 Task: Increase the number in custom field "assignee" by "2".
Action: Mouse moved to (1289, 109)
Screenshot: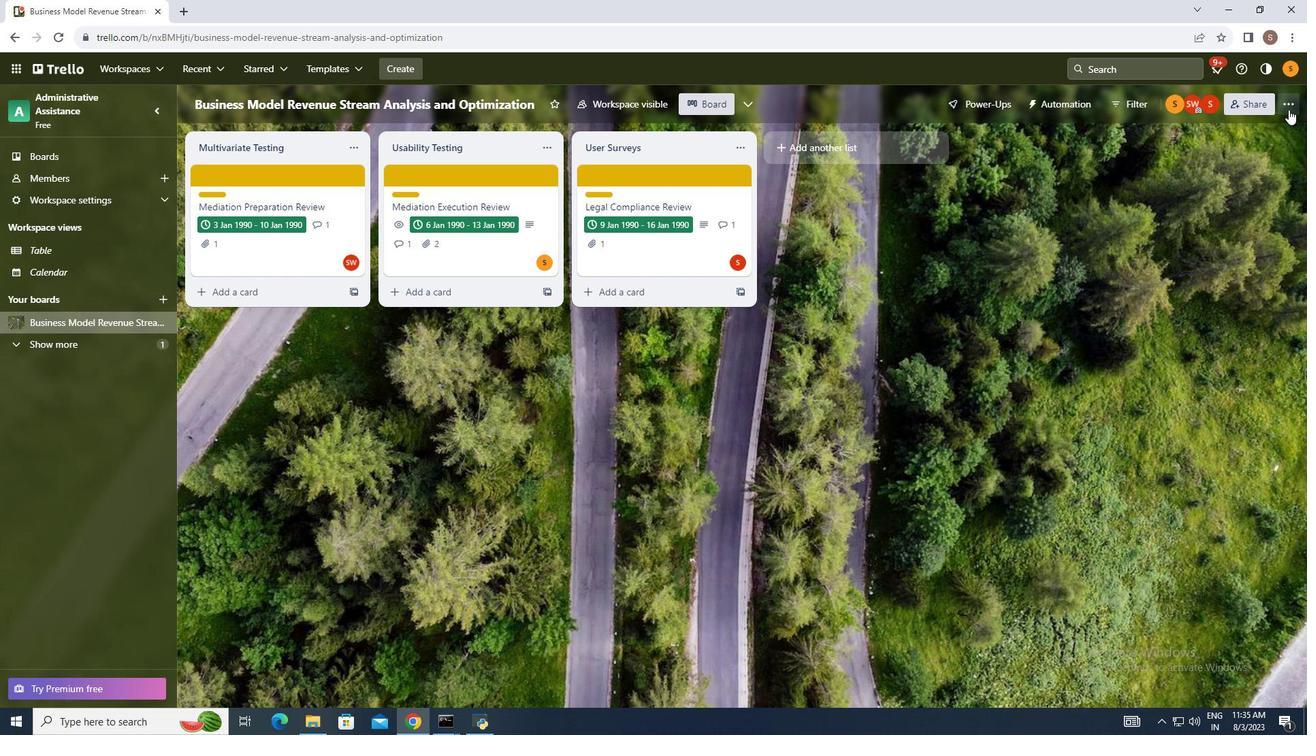 
Action: Mouse pressed left at (1289, 109)
Screenshot: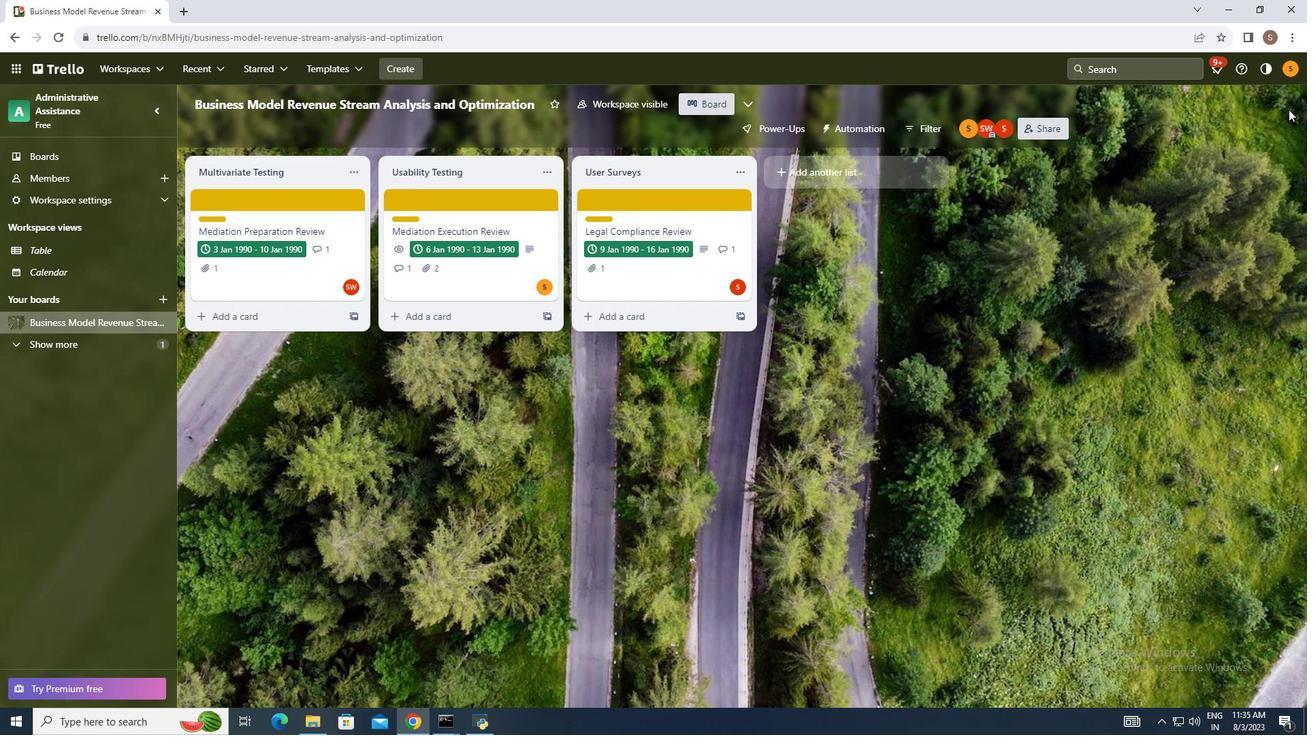 
Action: Mouse moved to (1198, 278)
Screenshot: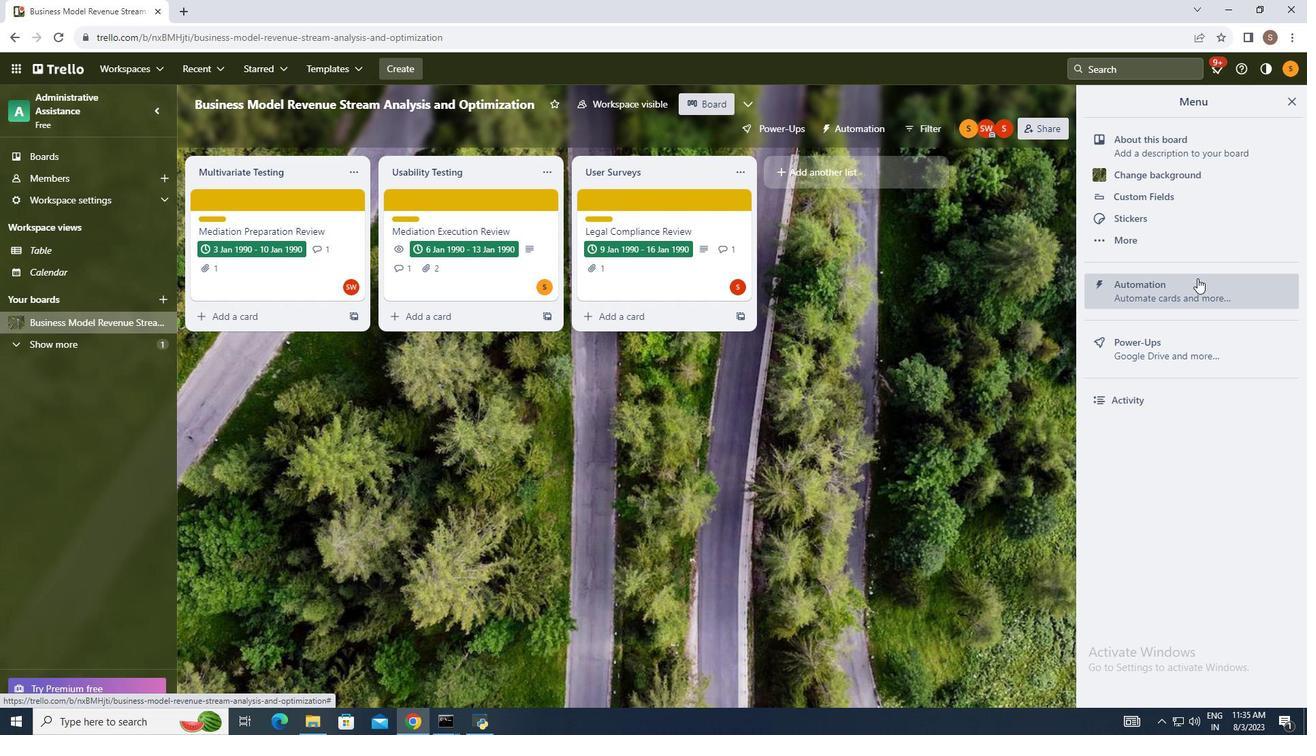 
Action: Mouse pressed left at (1198, 278)
Screenshot: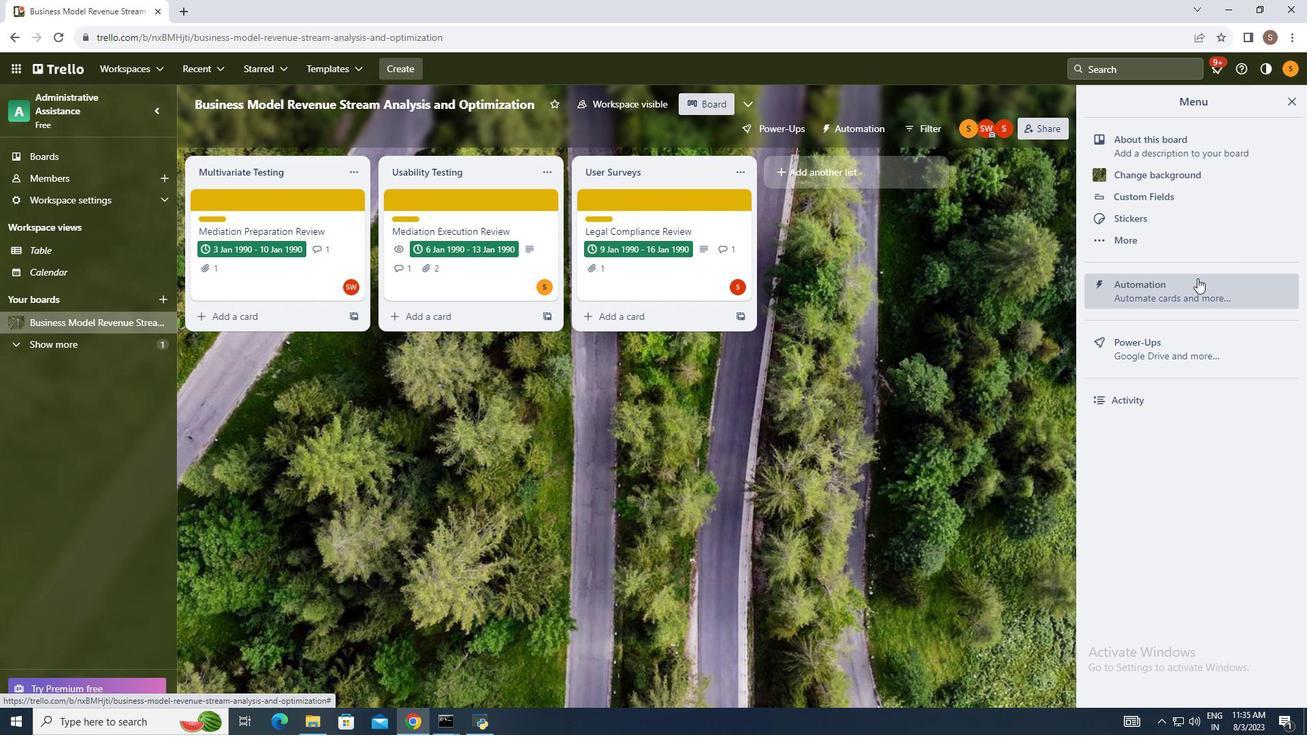 
Action: Mouse moved to (246, 363)
Screenshot: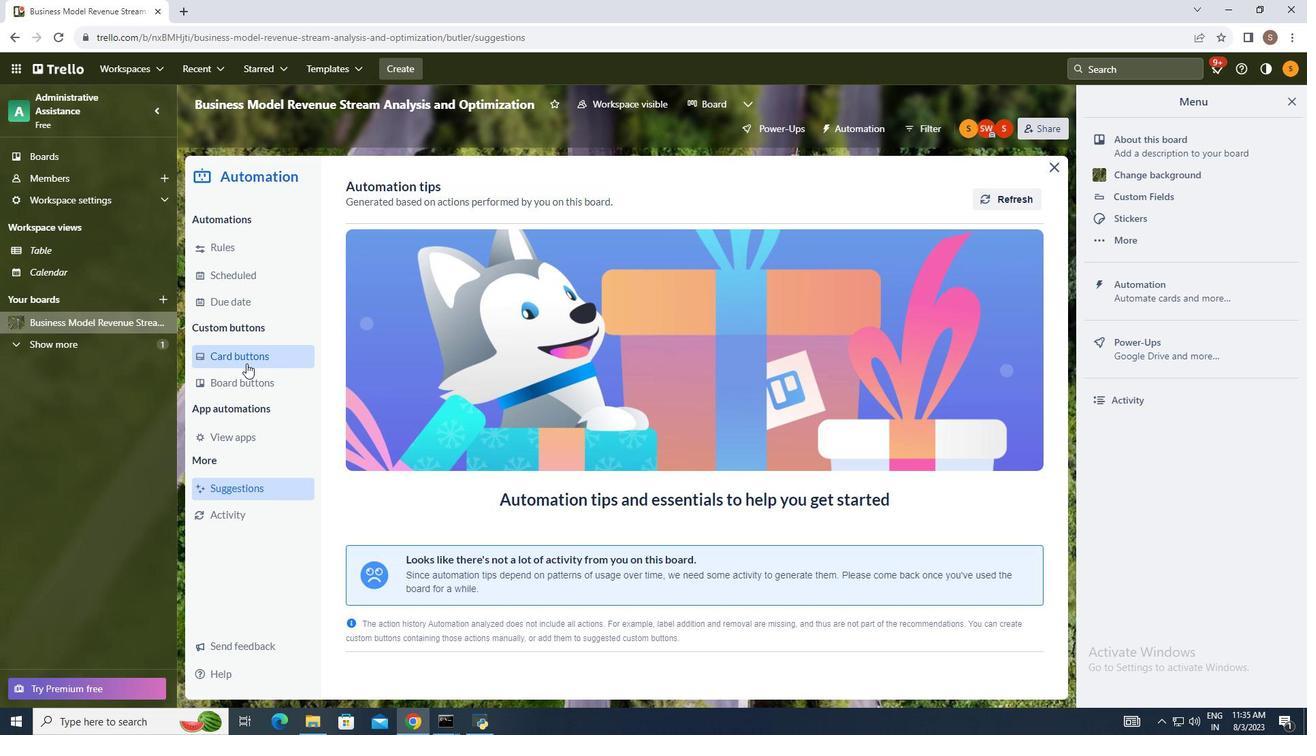 
Action: Mouse pressed left at (246, 363)
Screenshot: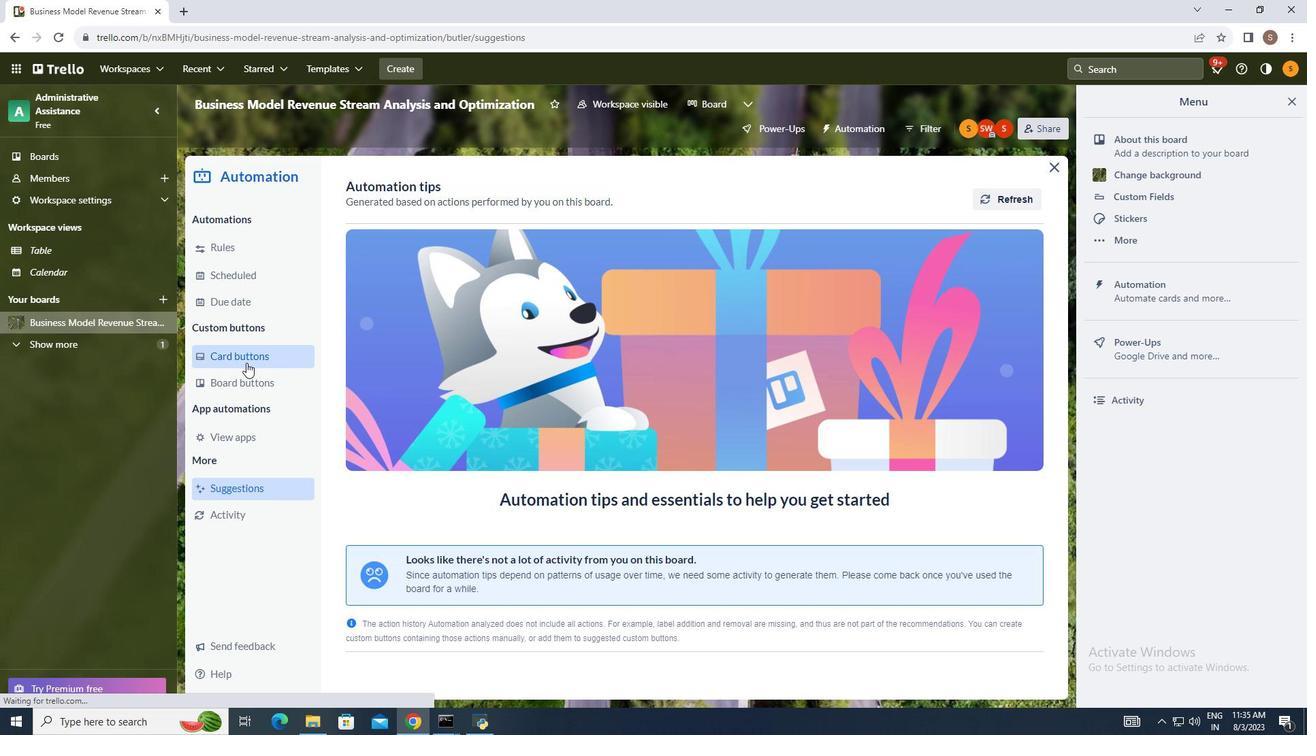 
Action: Mouse moved to (1013, 194)
Screenshot: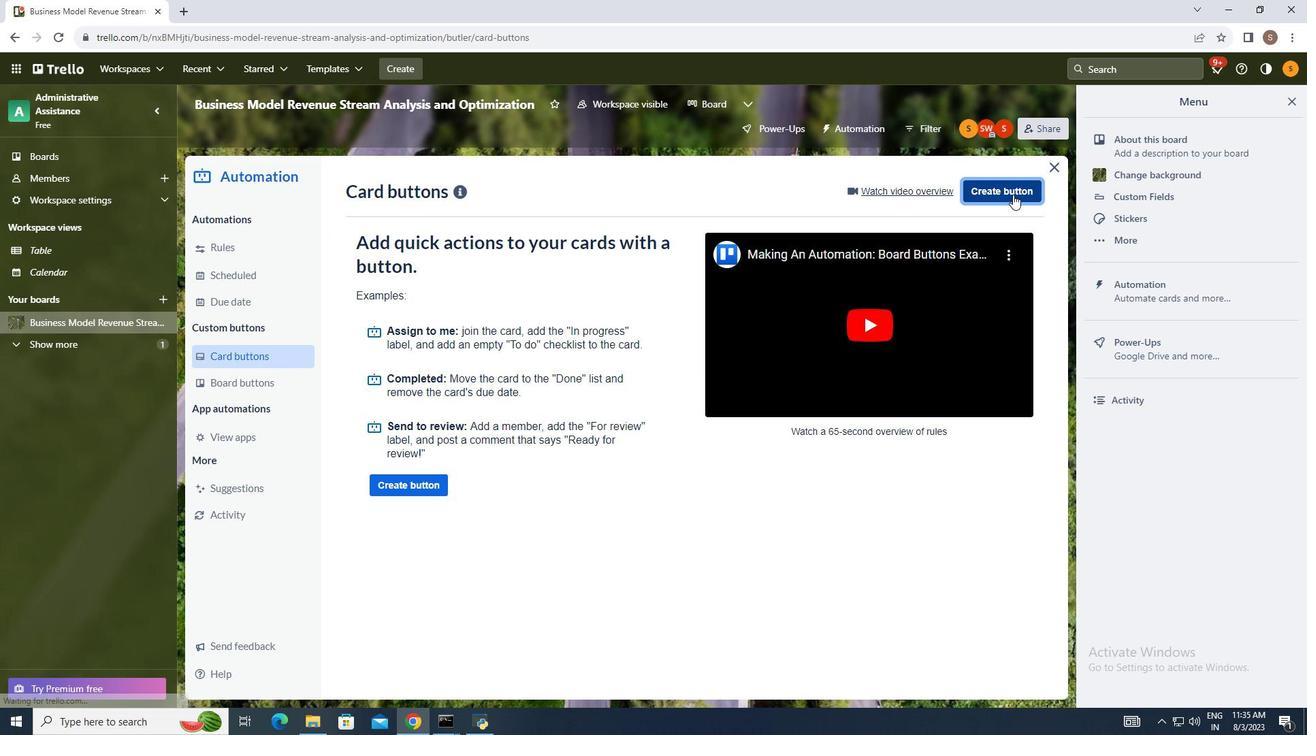 
Action: Mouse pressed left at (1013, 194)
Screenshot: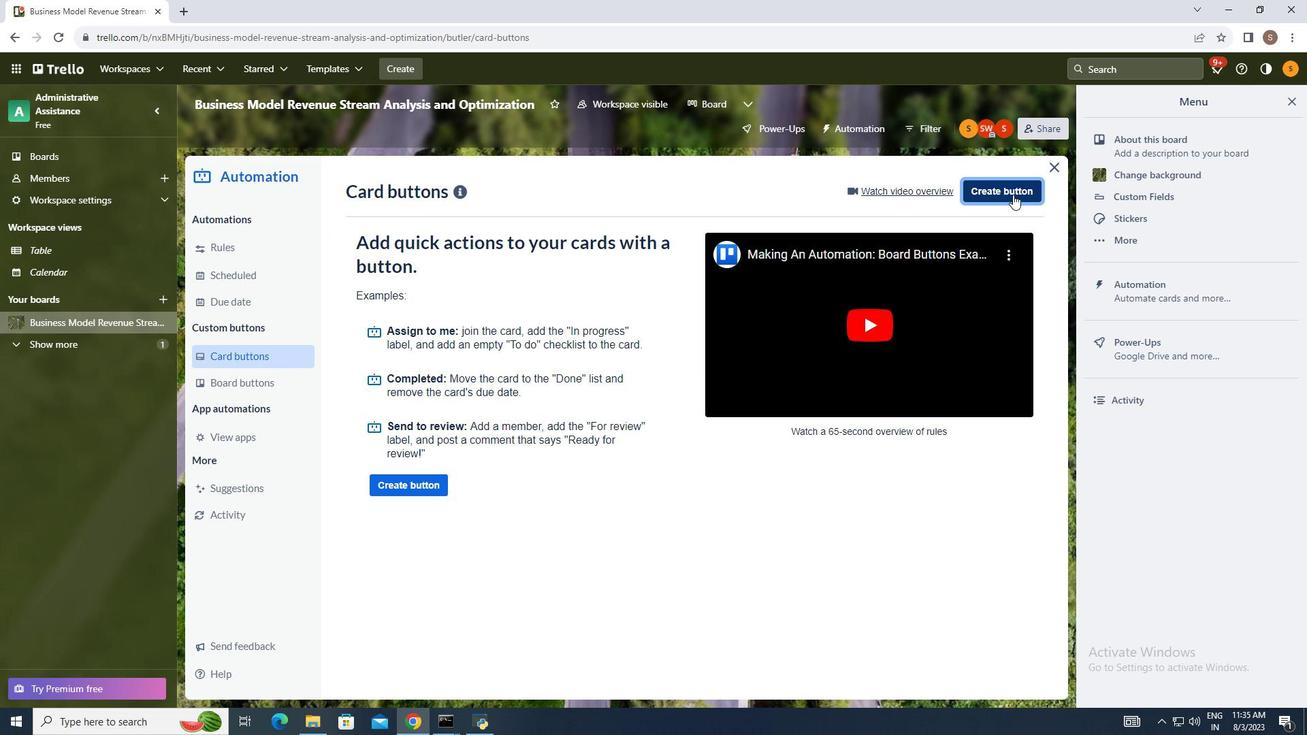
Action: Mouse moved to (717, 378)
Screenshot: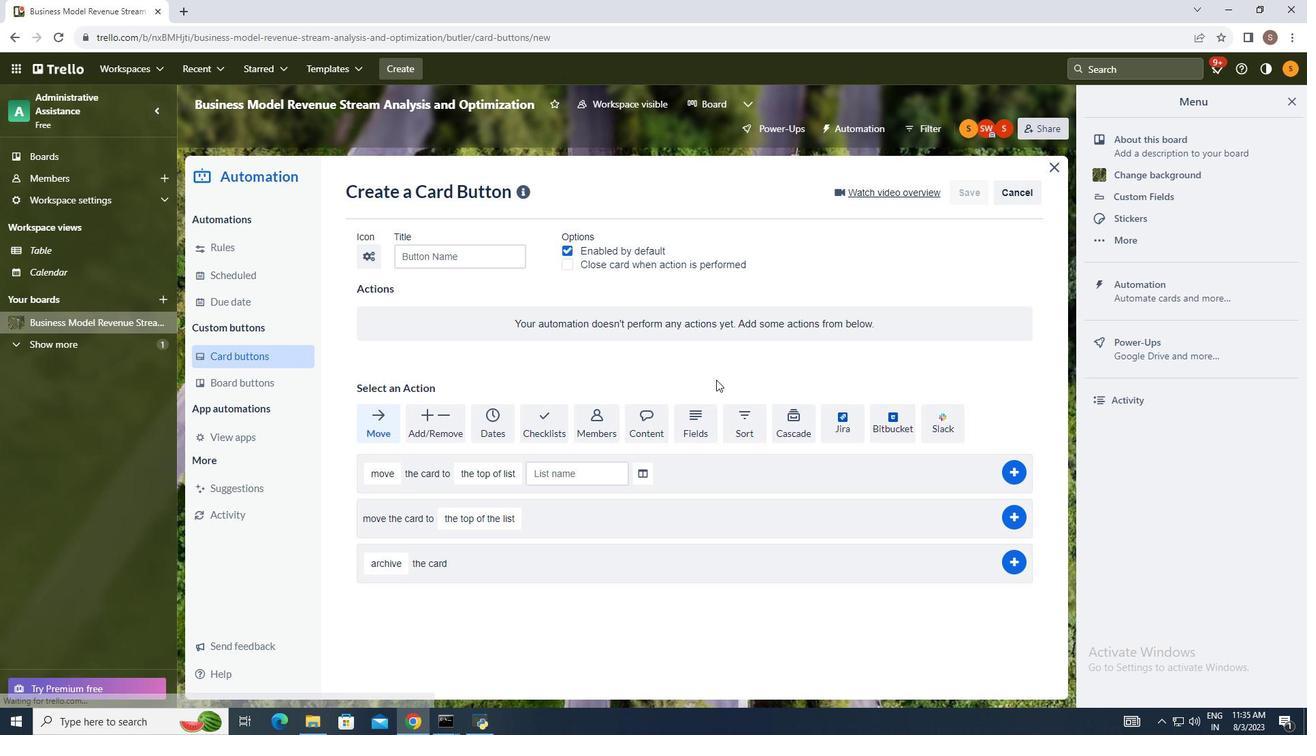 
Action: Mouse pressed left at (717, 378)
Screenshot: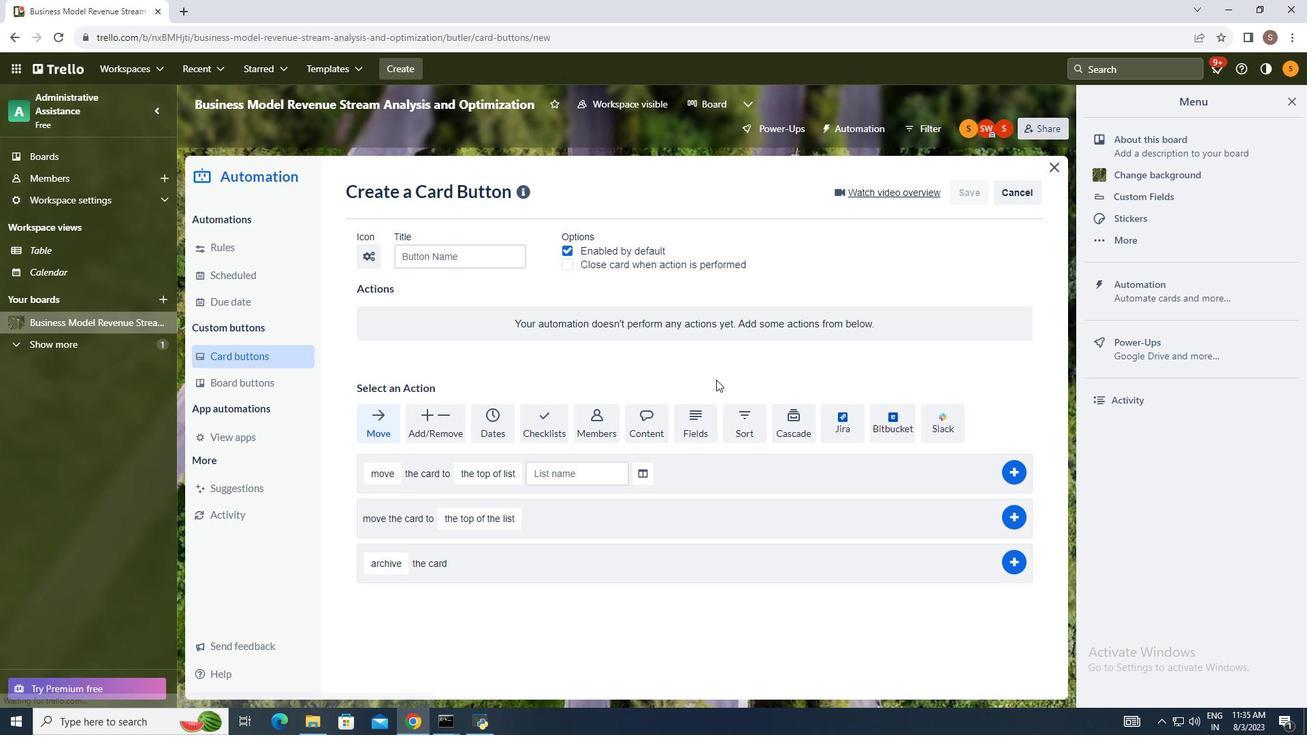 
Action: Mouse moved to (685, 416)
Screenshot: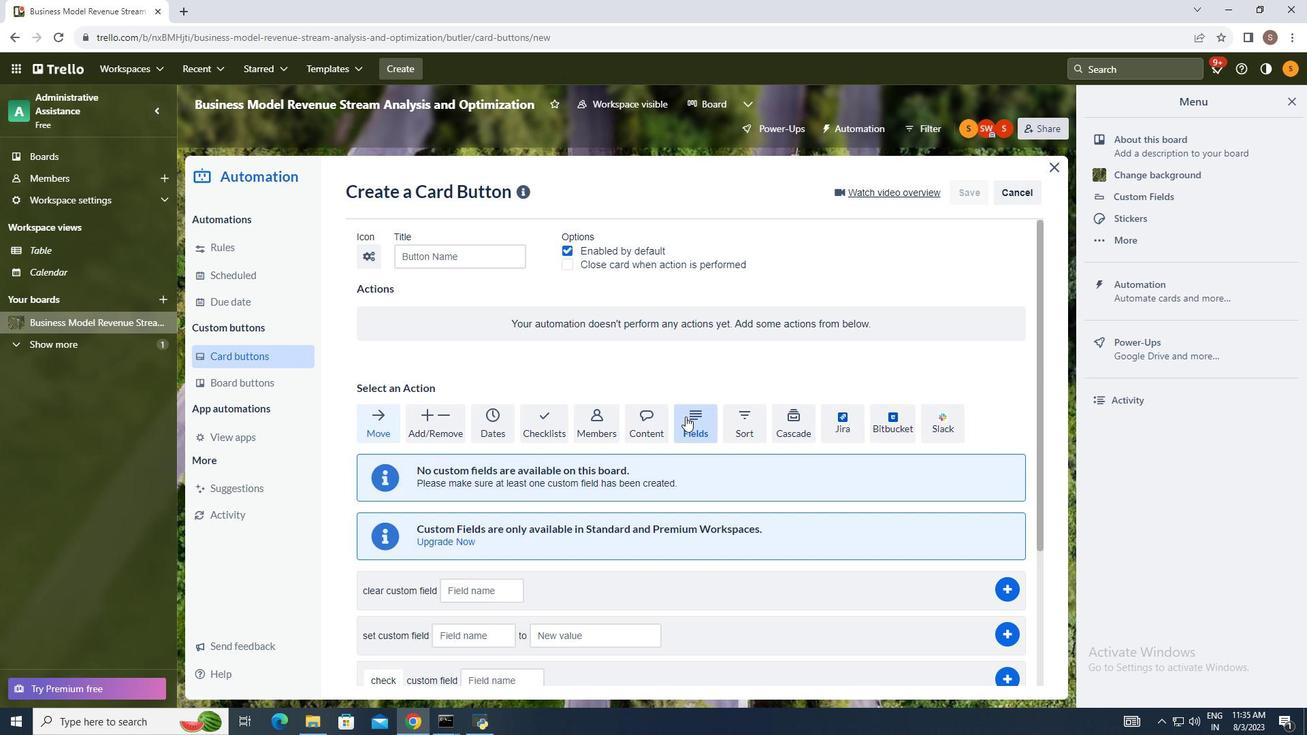 
Action: Mouse pressed left at (685, 416)
Screenshot: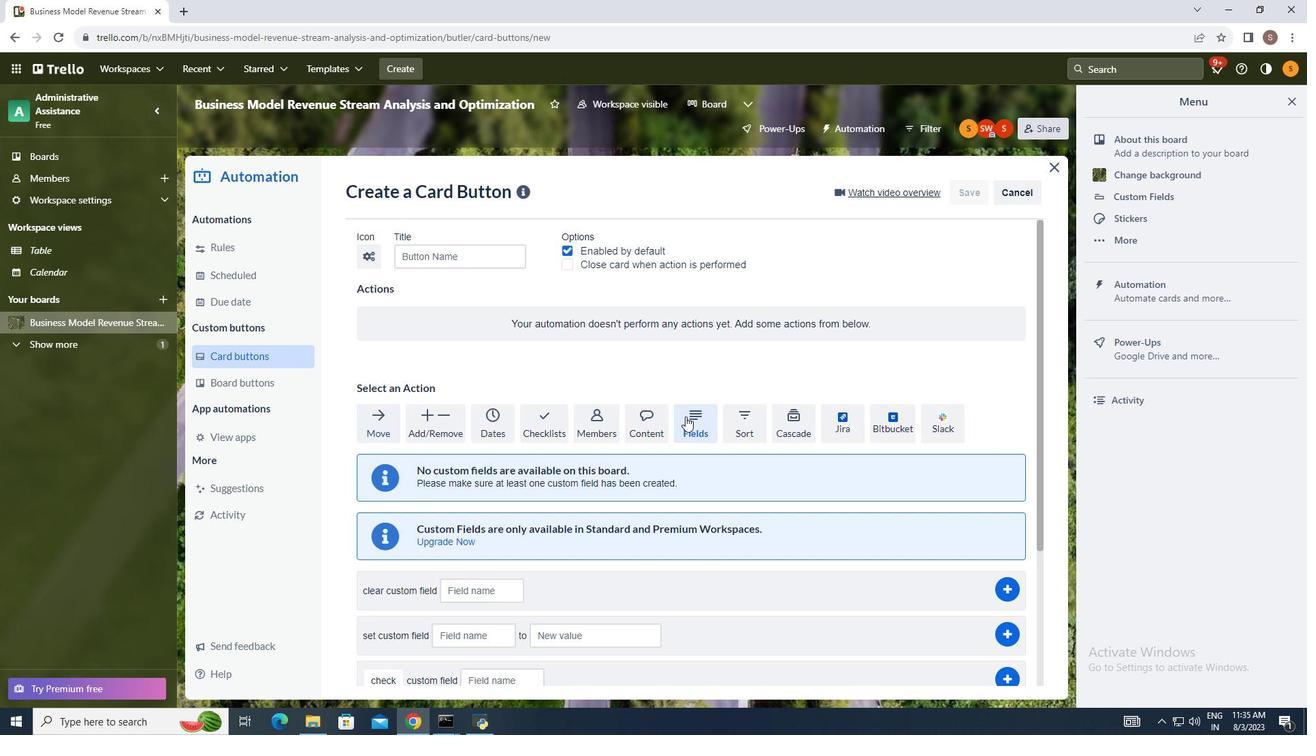 
Action: Mouse moved to (689, 427)
Screenshot: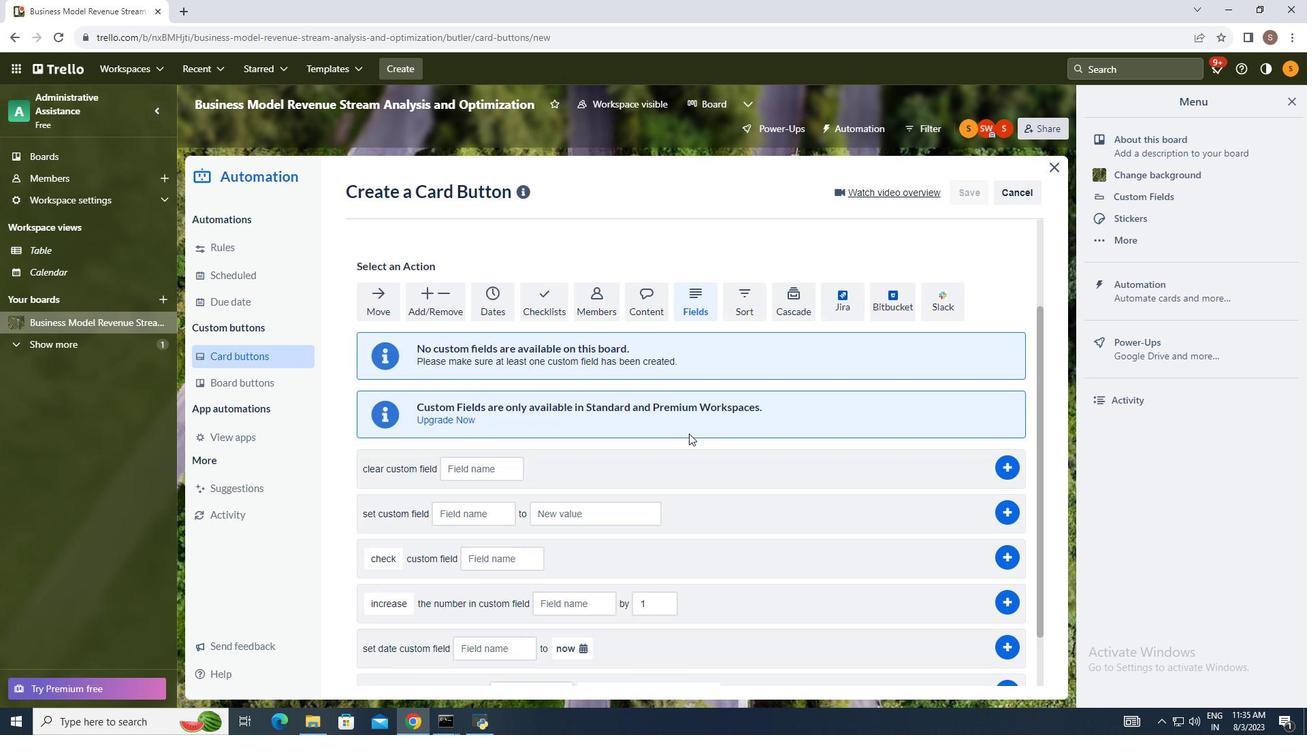 
Action: Mouse scrolled (689, 426) with delta (0, 0)
Screenshot: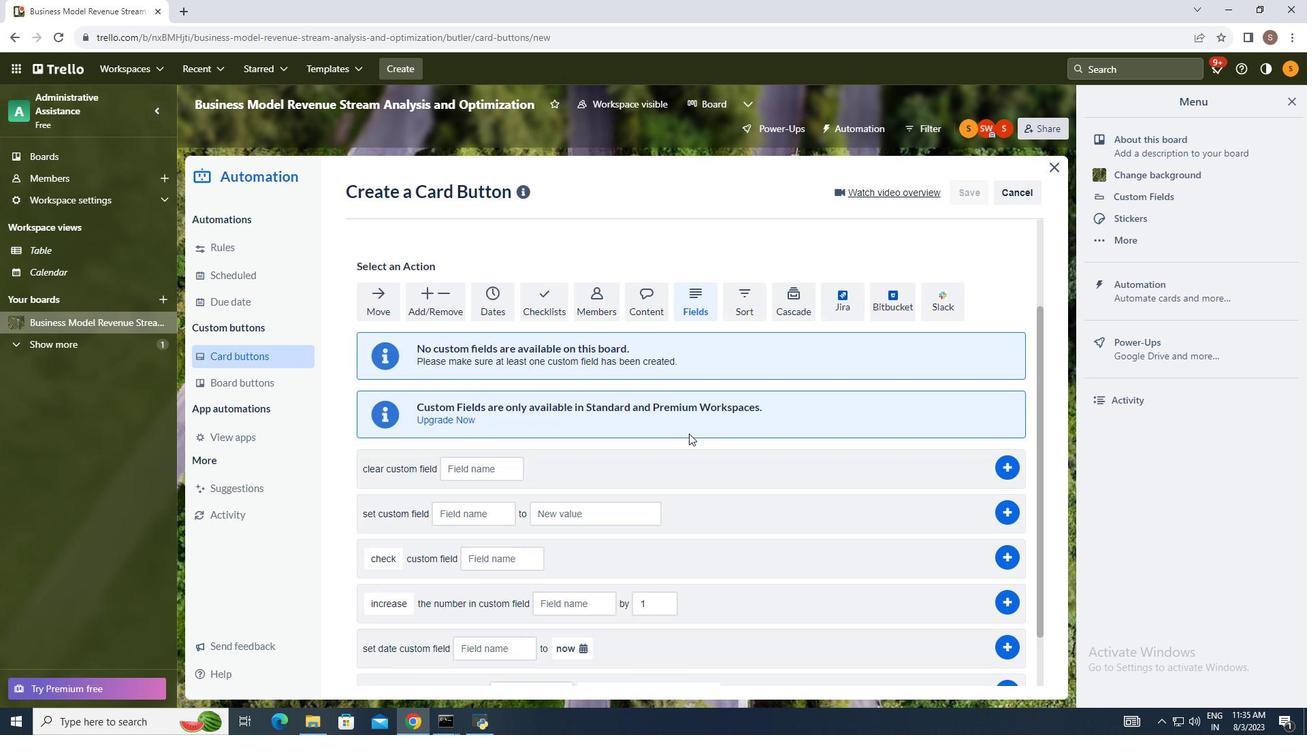 
Action: Mouse moved to (689, 430)
Screenshot: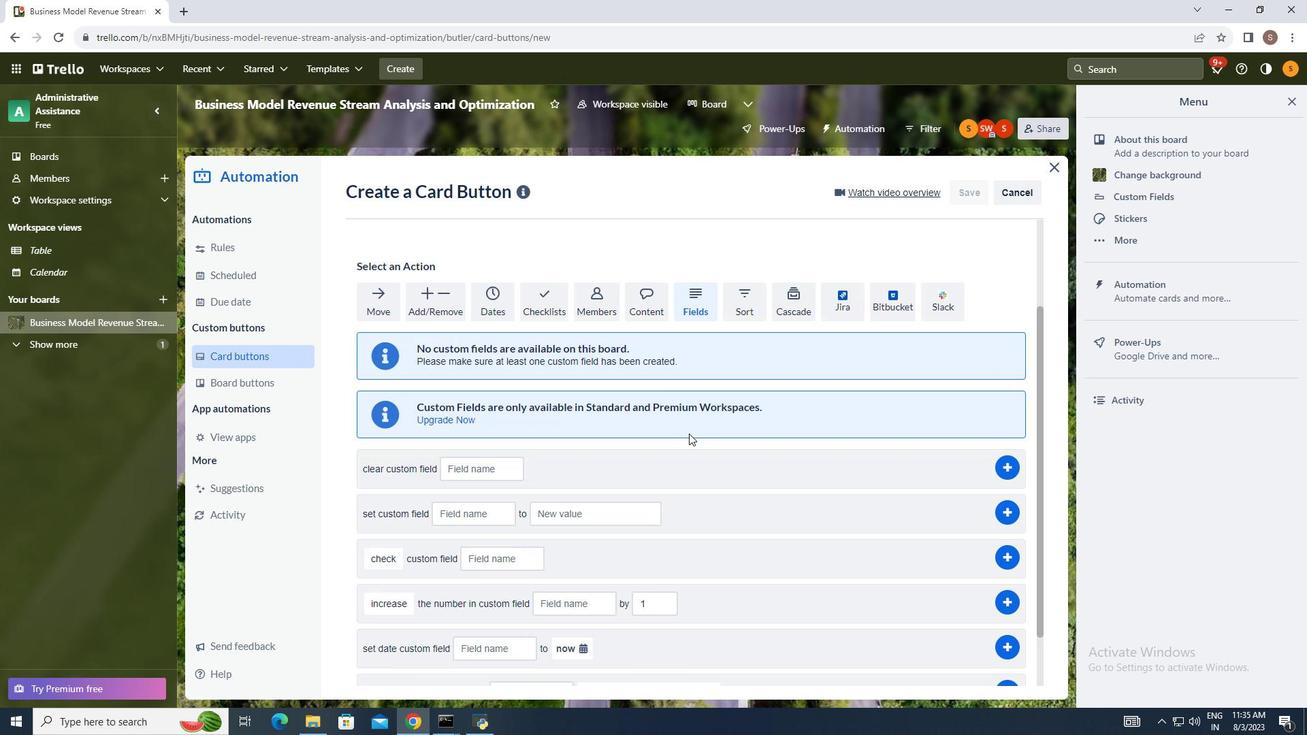 
Action: Mouse scrolled (689, 429) with delta (0, 0)
Screenshot: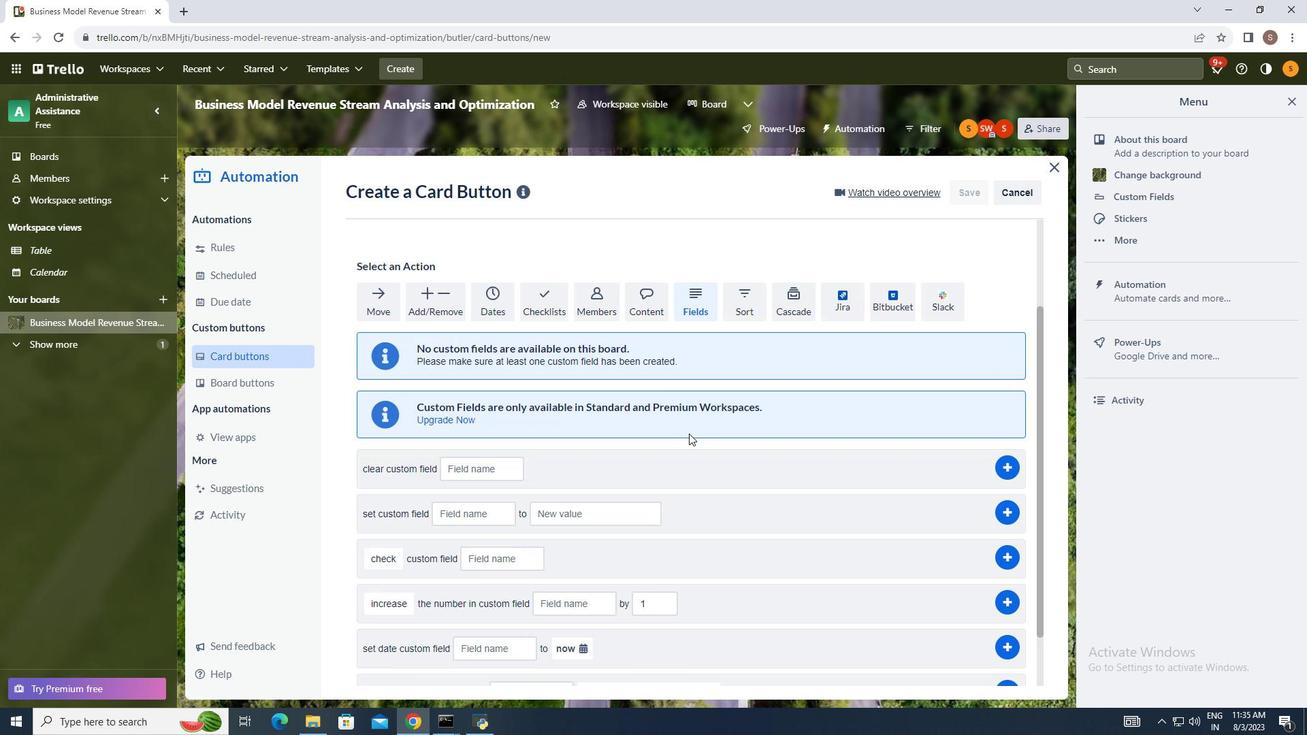 
Action: Mouse moved to (689, 433)
Screenshot: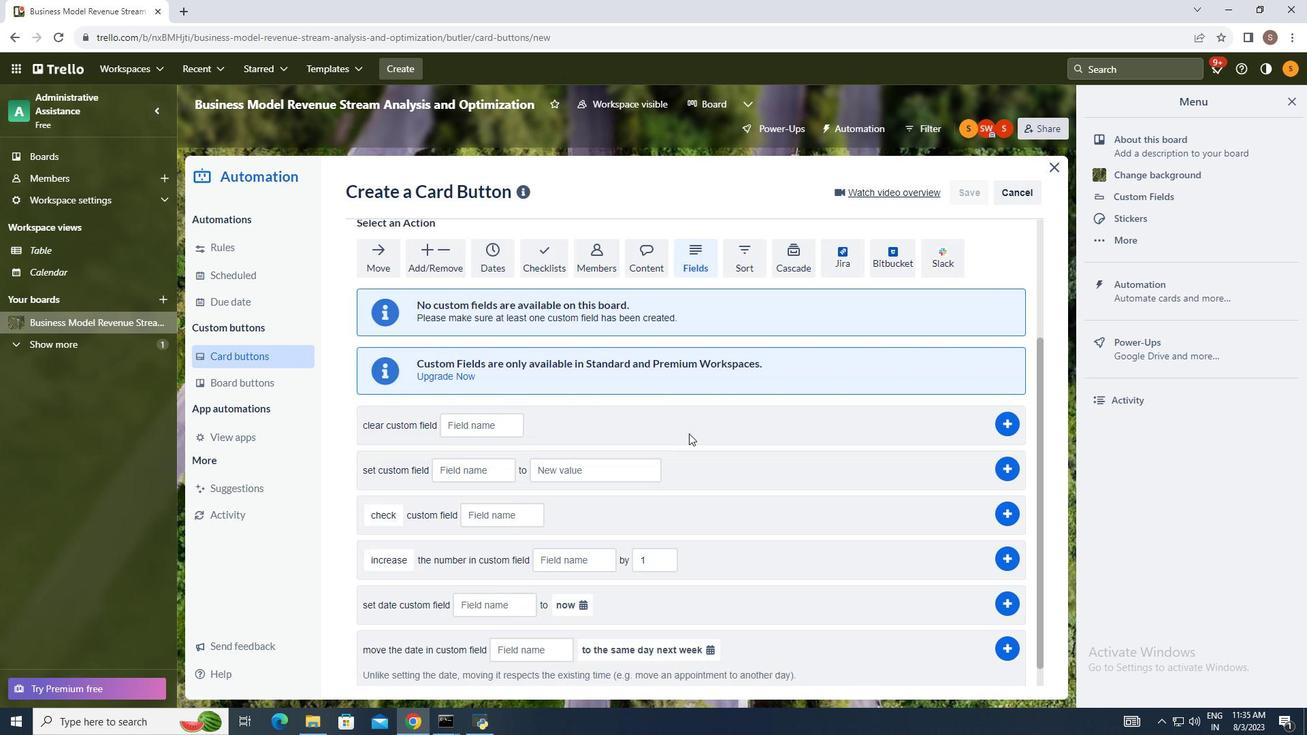 
Action: Mouse scrolled (689, 432) with delta (0, 0)
Screenshot: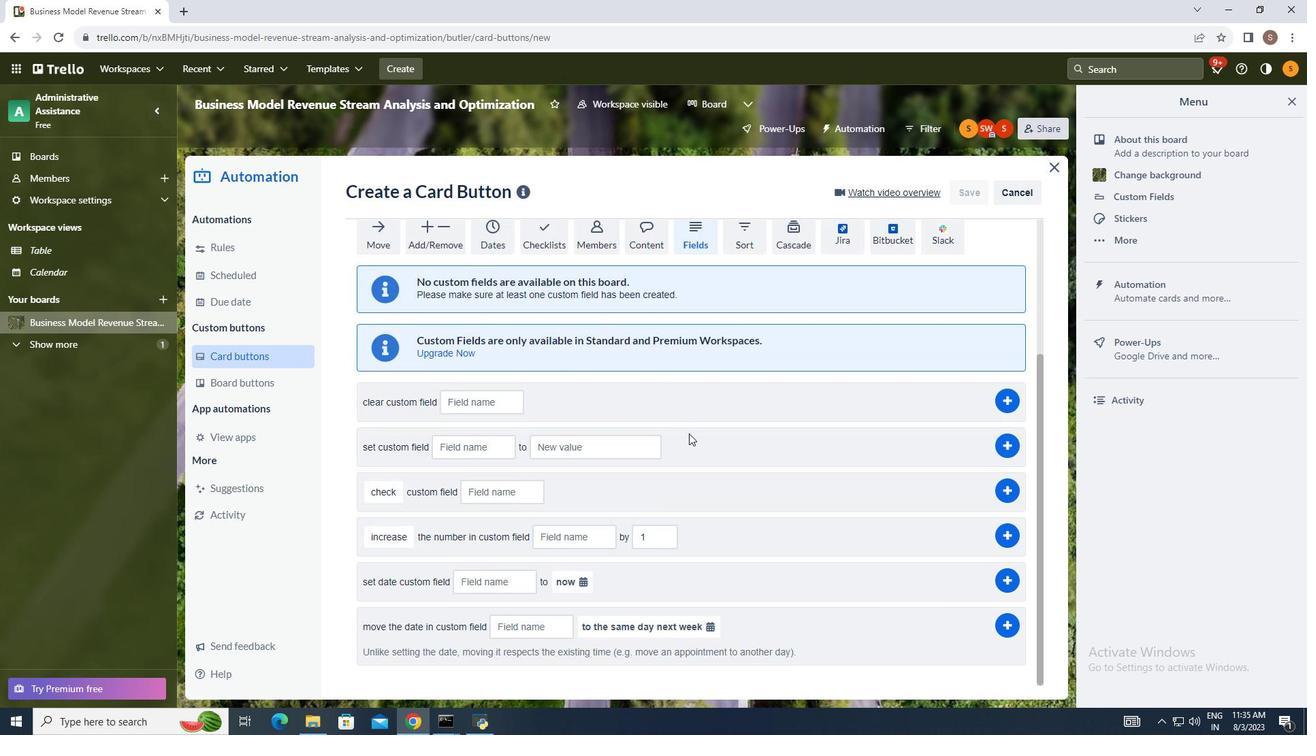 
Action: Mouse moved to (689, 433)
Screenshot: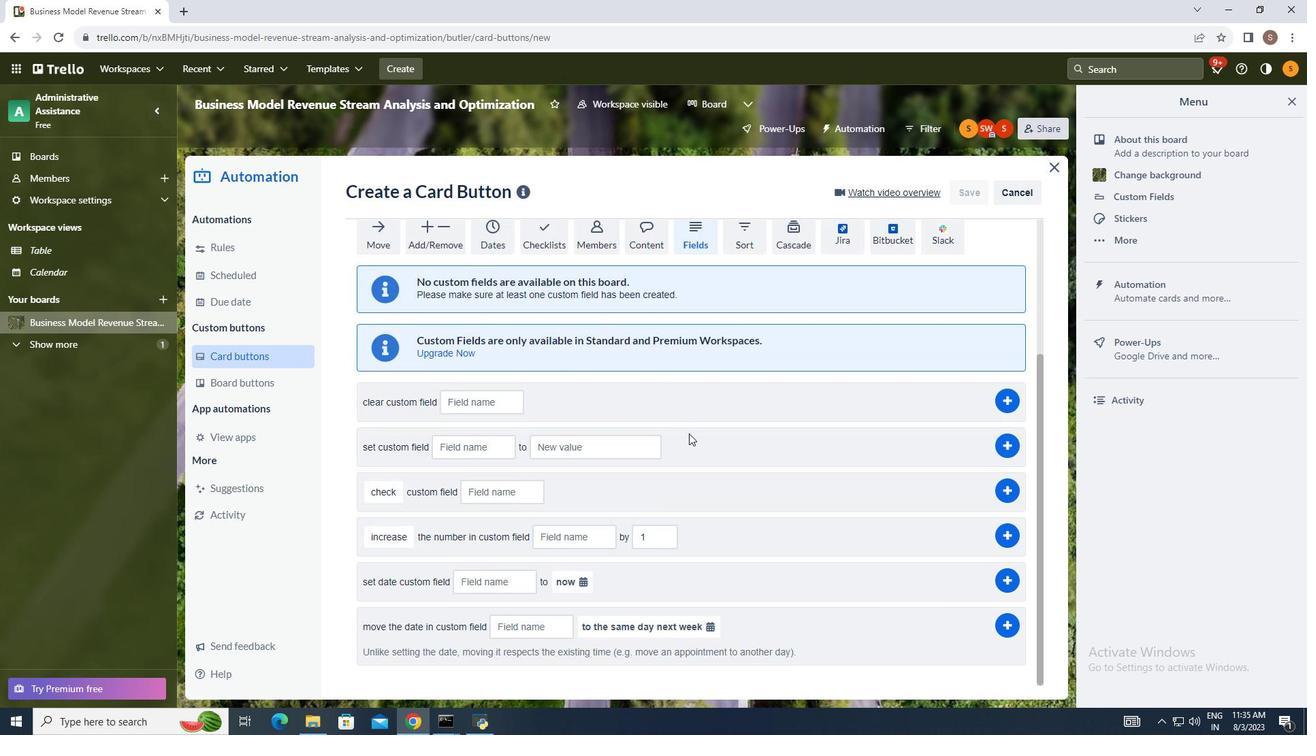 
Action: Mouse scrolled (689, 433) with delta (0, 0)
Screenshot: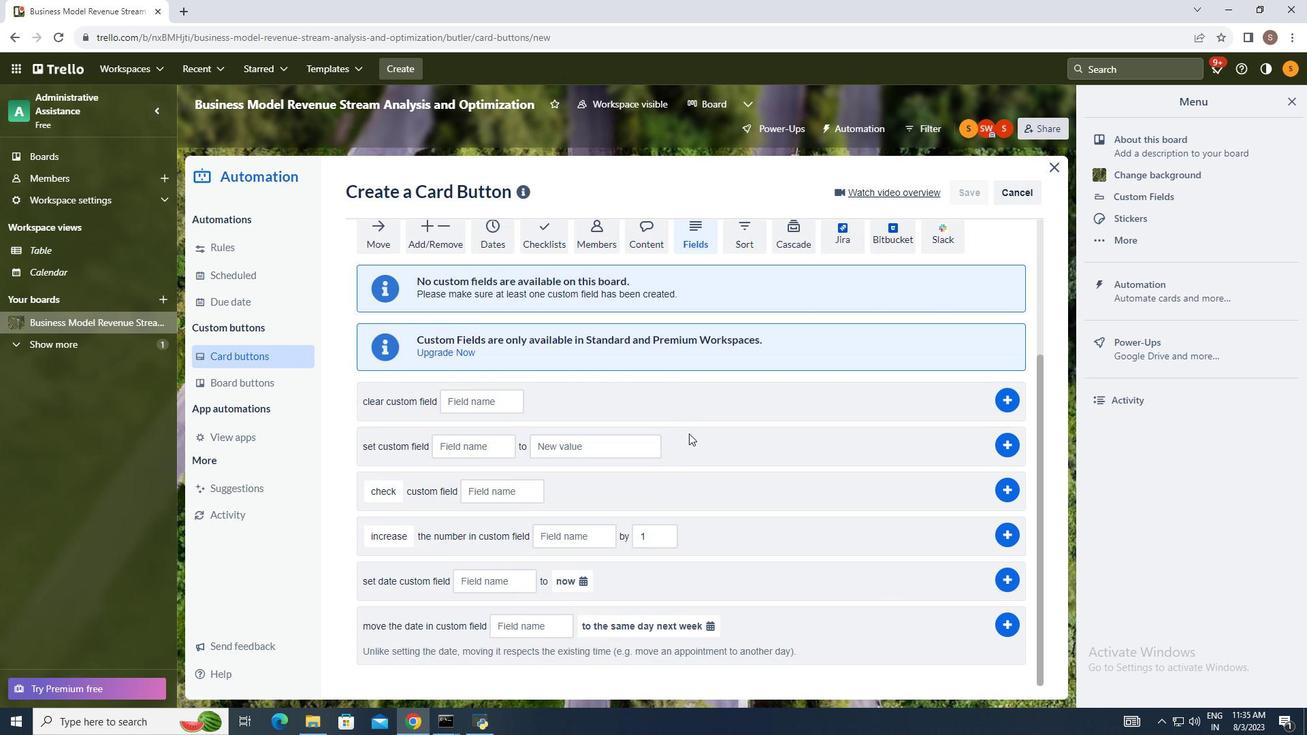 
Action: Mouse scrolled (689, 433) with delta (0, 0)
Screenshot: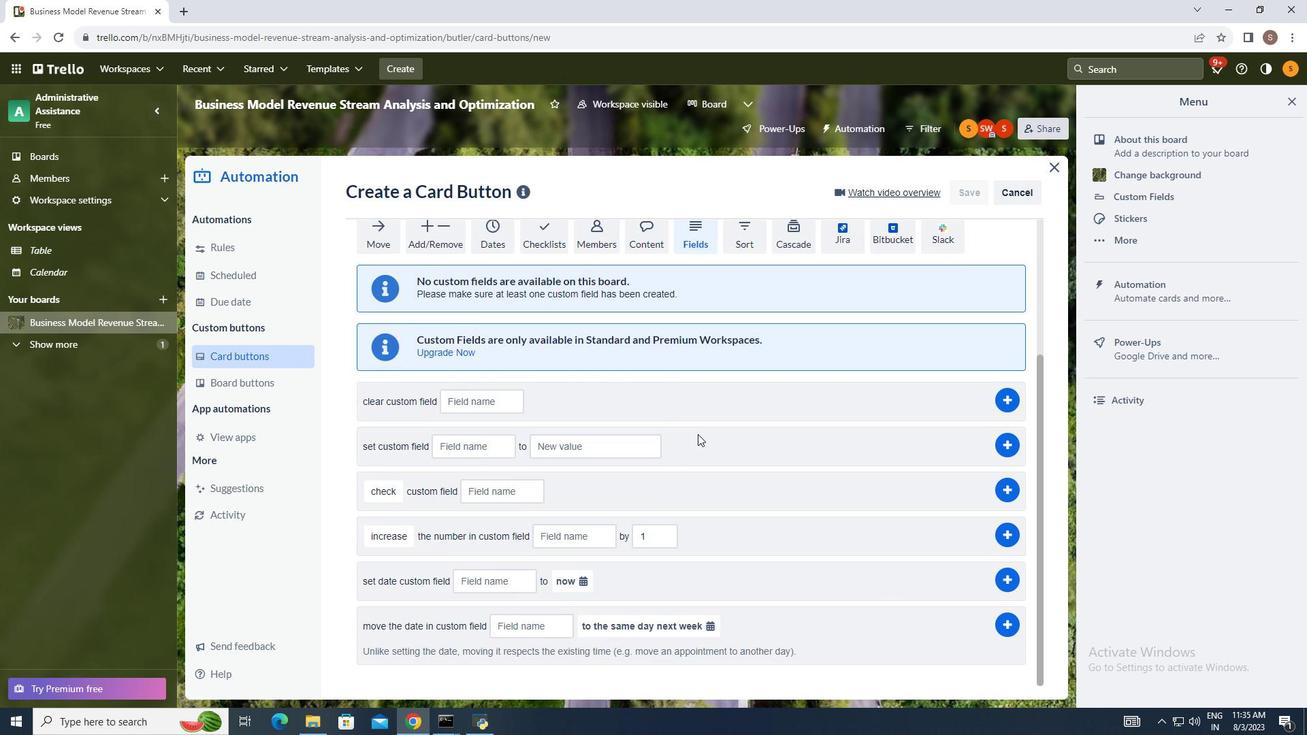 
Action: Mouse moved to (716, 434)
Screenshot: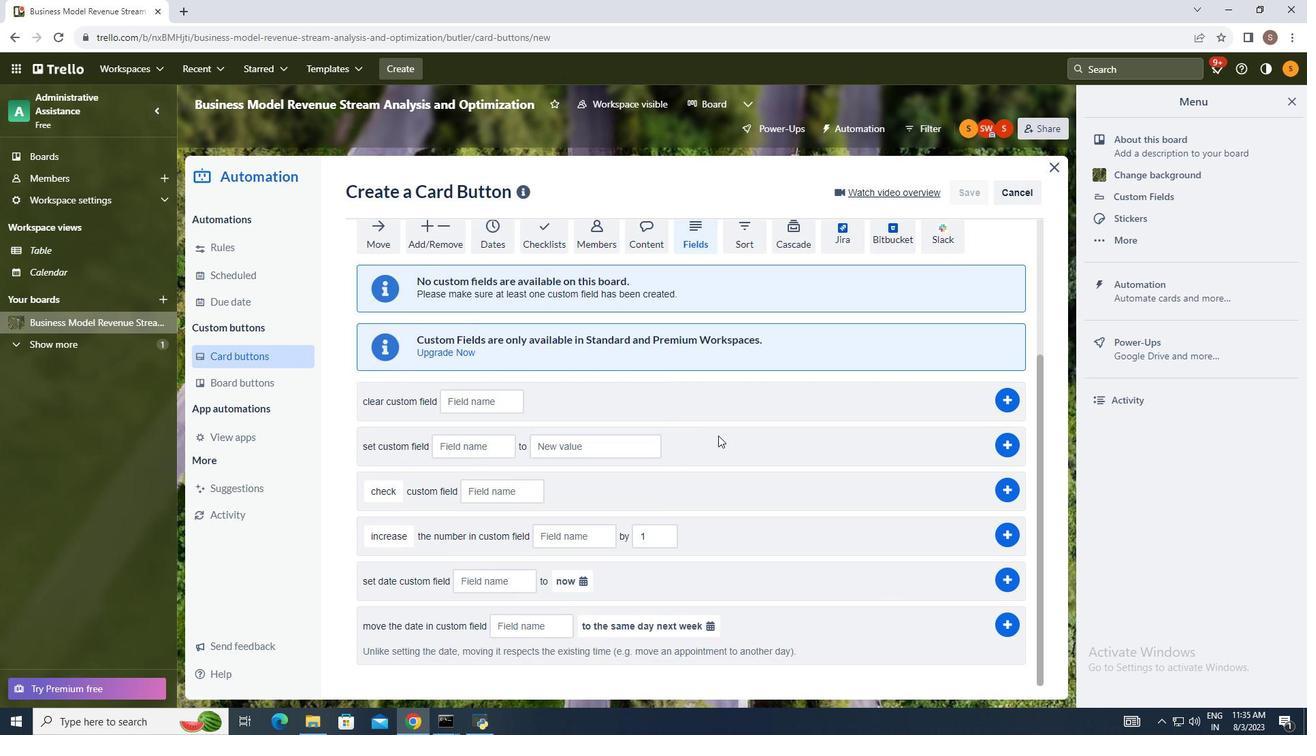 
Action: Mouse scrolled (716, 433) with delta (0, 0)
Screenshot: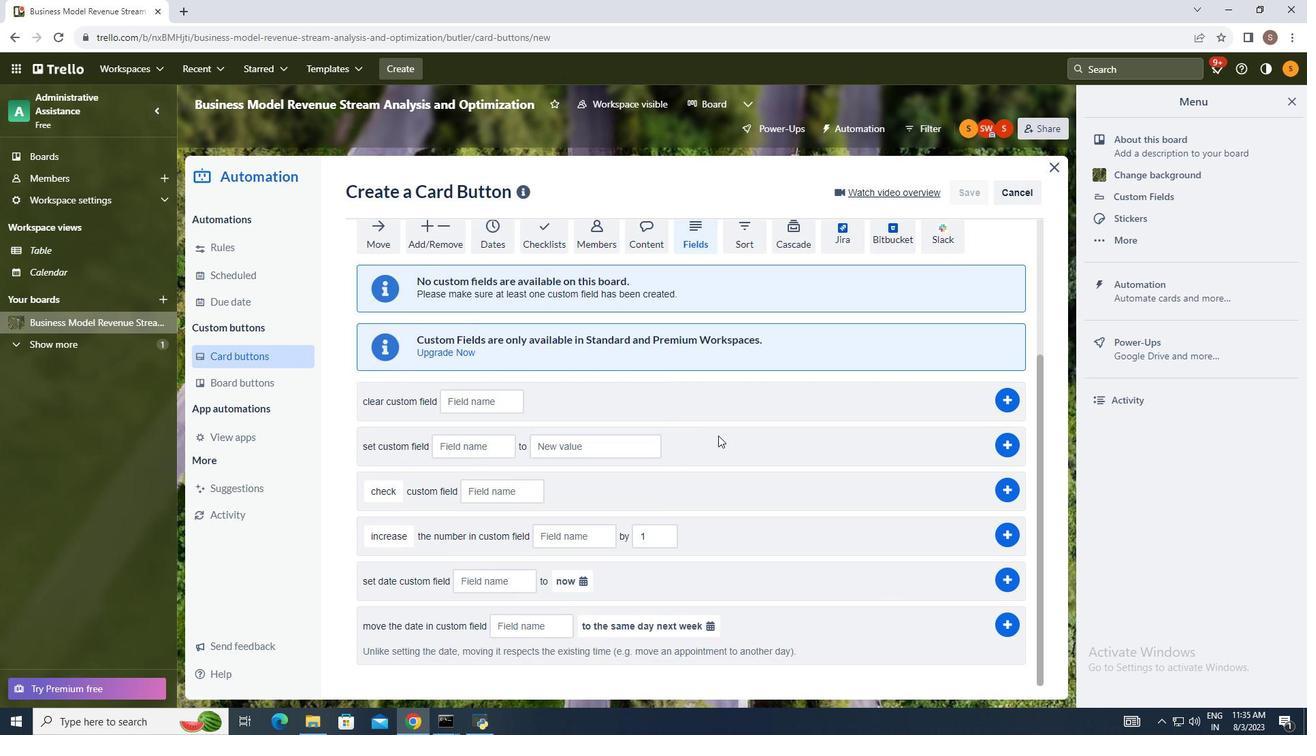 
Action: Mouse moved to (718, 434)
Screenshot: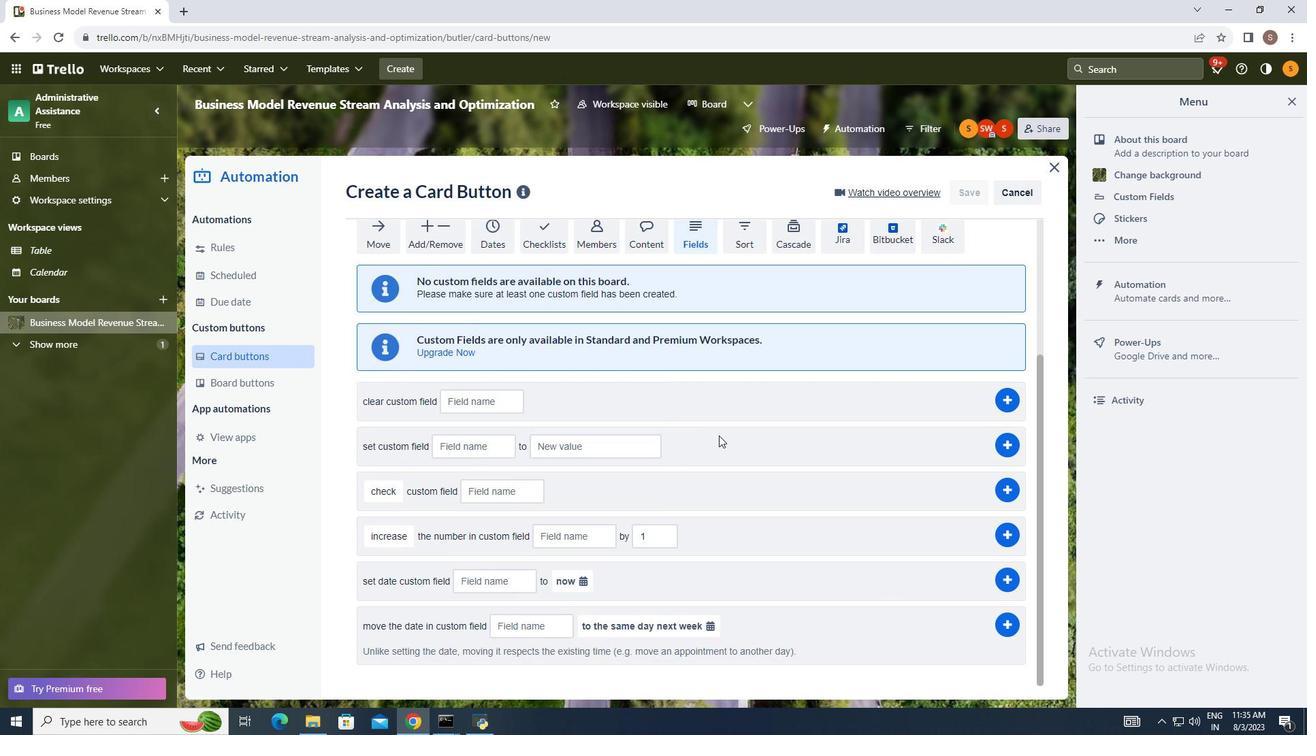 
Action: Mouse scrolled (718, 433) with delta (0, 0)
Screenshot: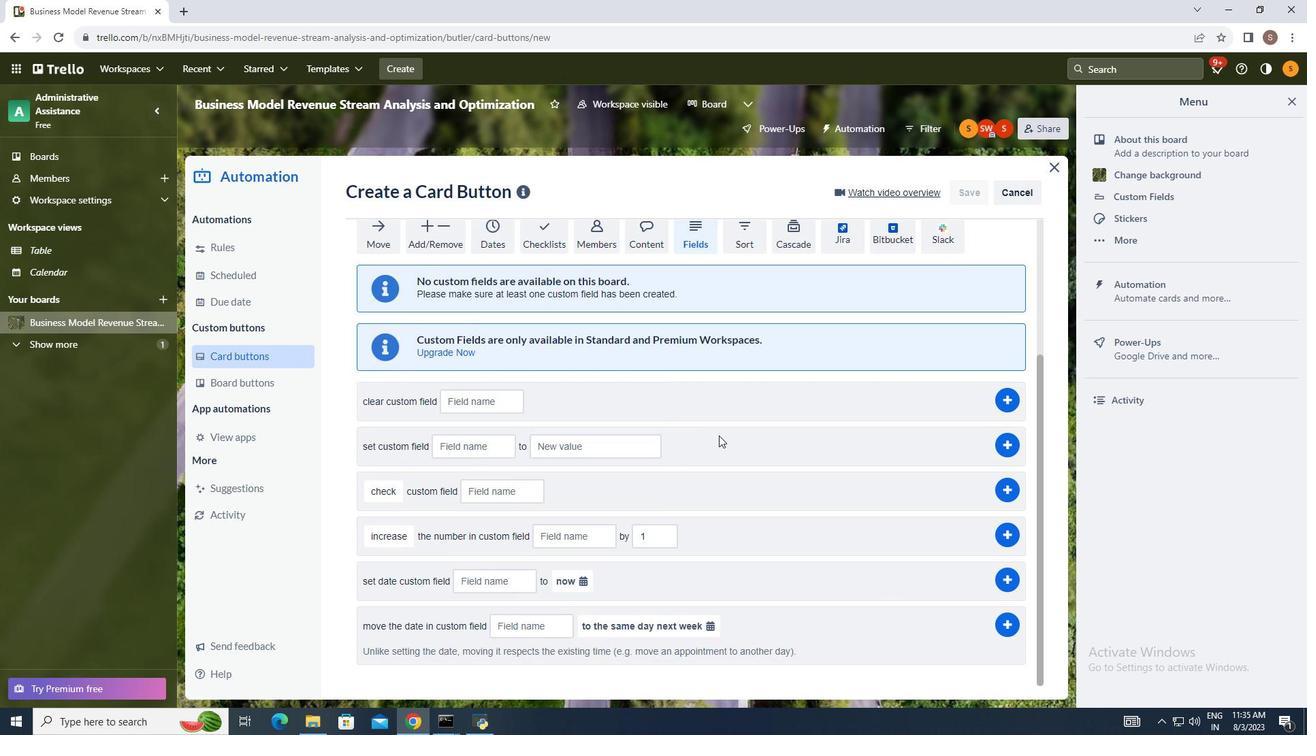 
Action: Mouse moved to (718, 435)
Screenshot: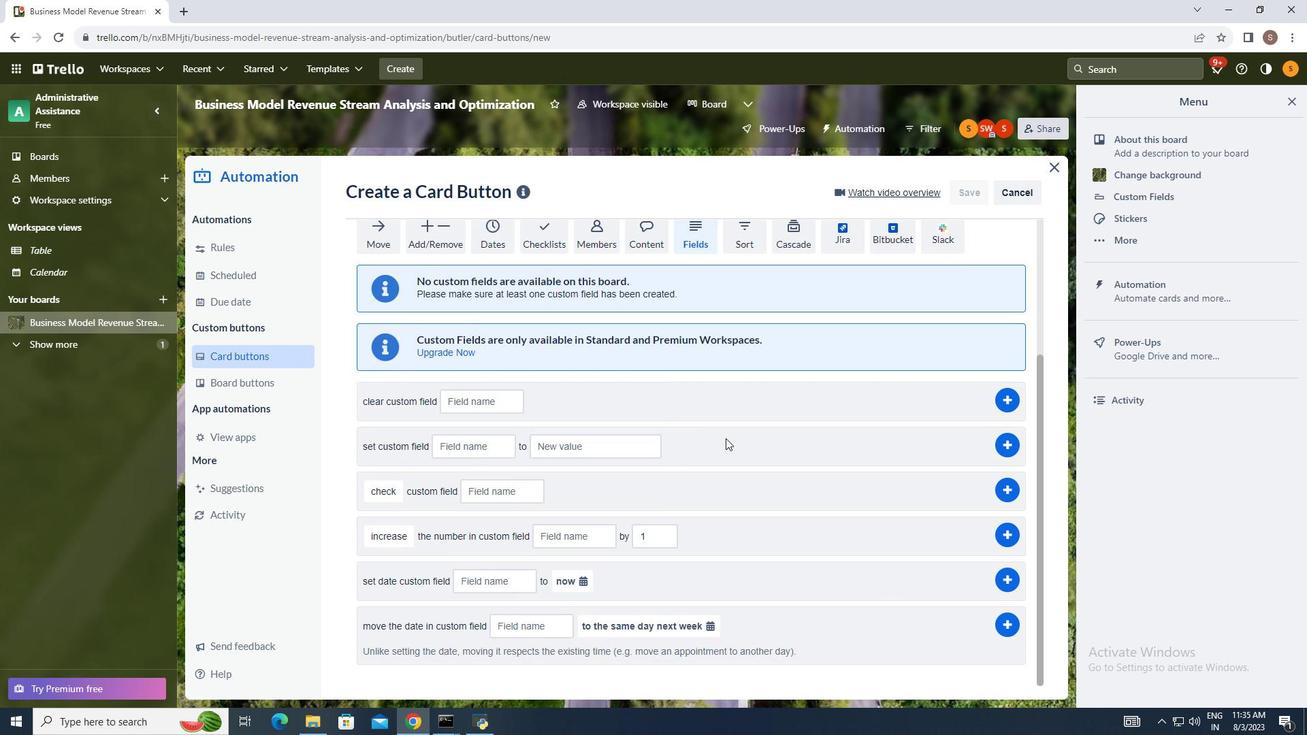 
Action: Mouse scrolled (718, 435) with delta (0, 0)
Screenshot: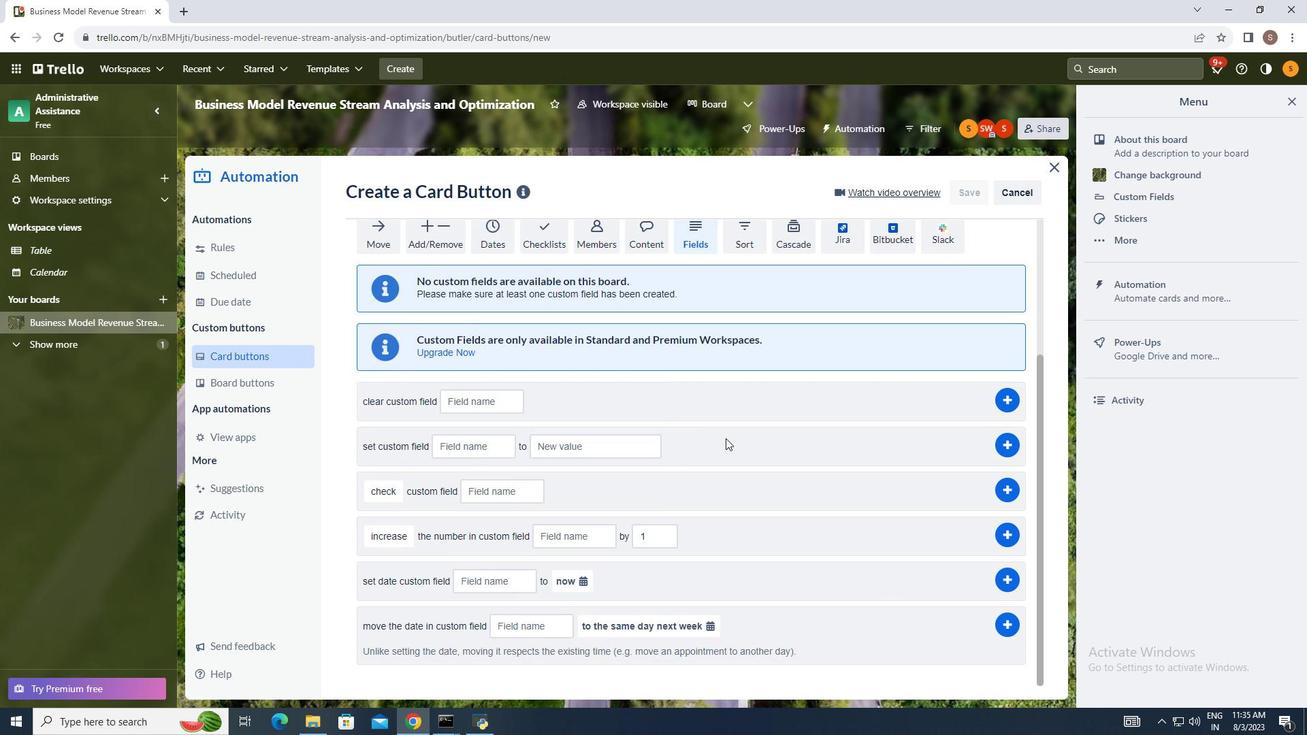 
Action: Mouse moved to (725, 438)
Screenshot: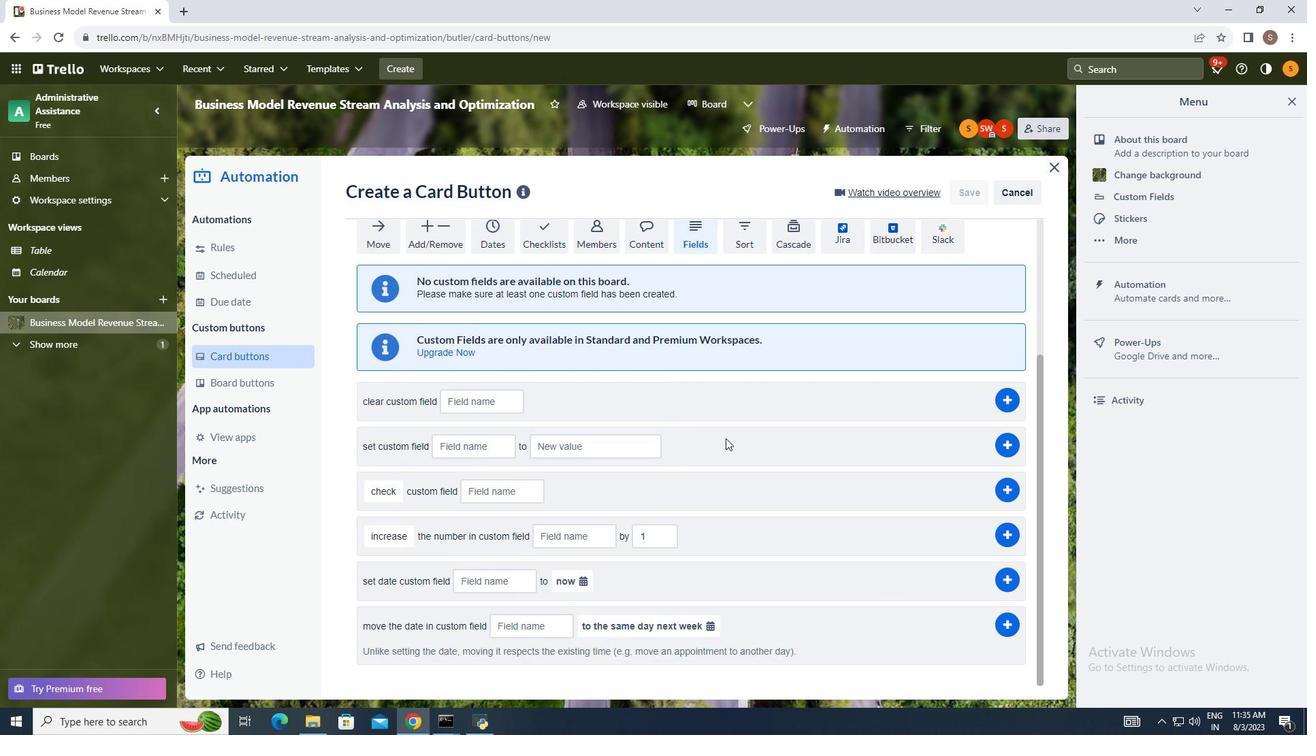 
Action: Mouse scrolled (720, 435) with delta (0, 0)
Screenshot: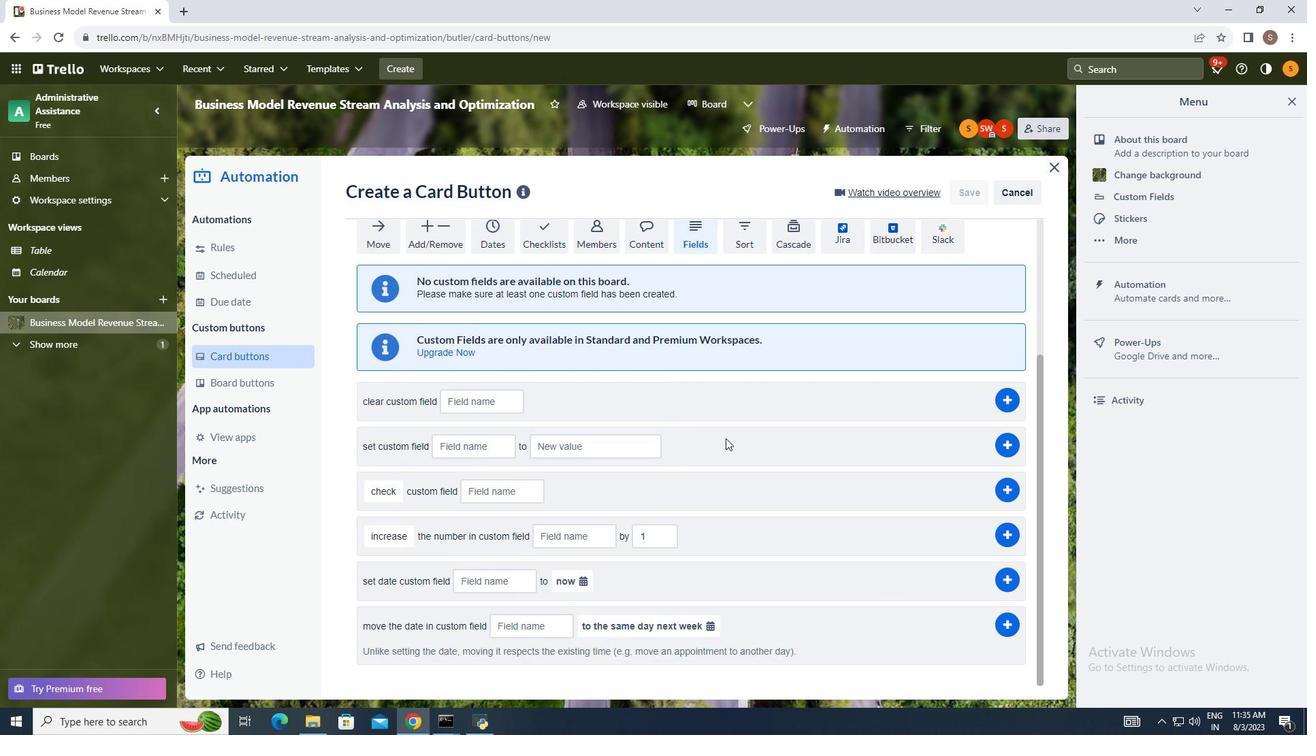 
Action: Mouse moved to (386, 536)
Screenshot: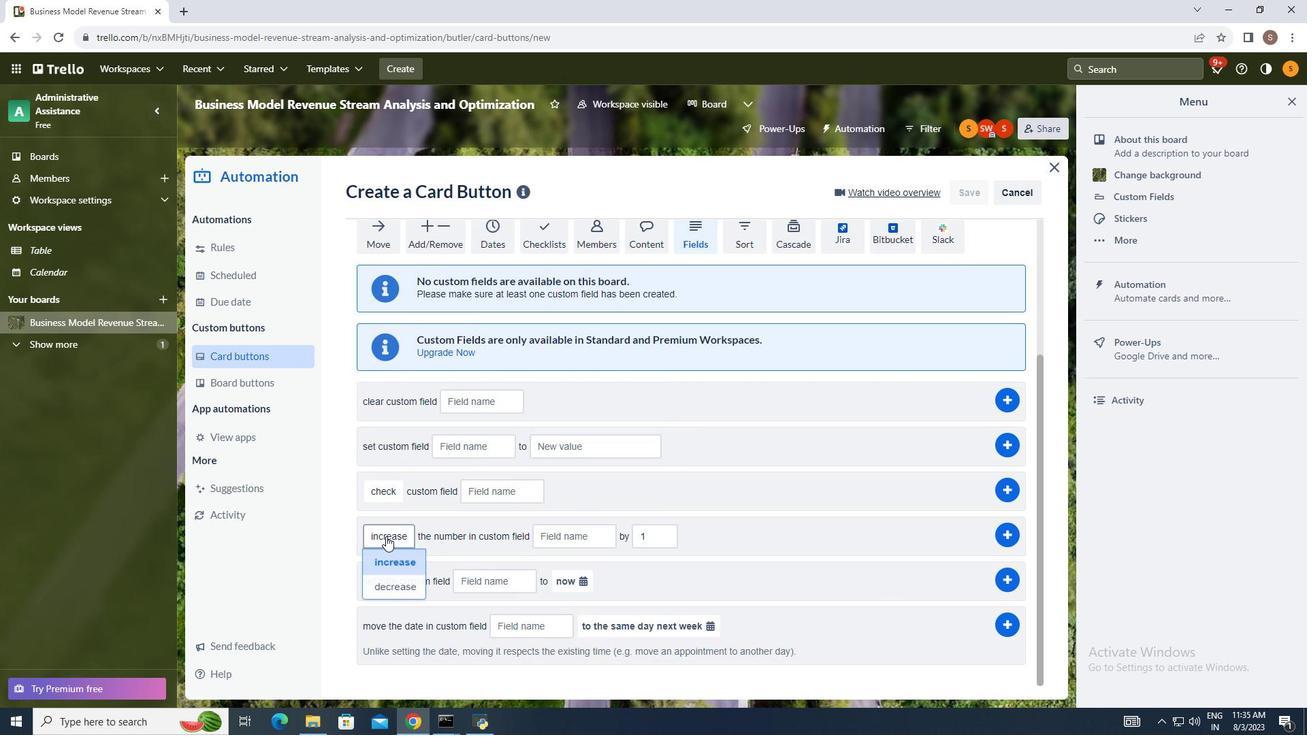 
Action: Mouse pressed left at (386, 536)
Screenshot: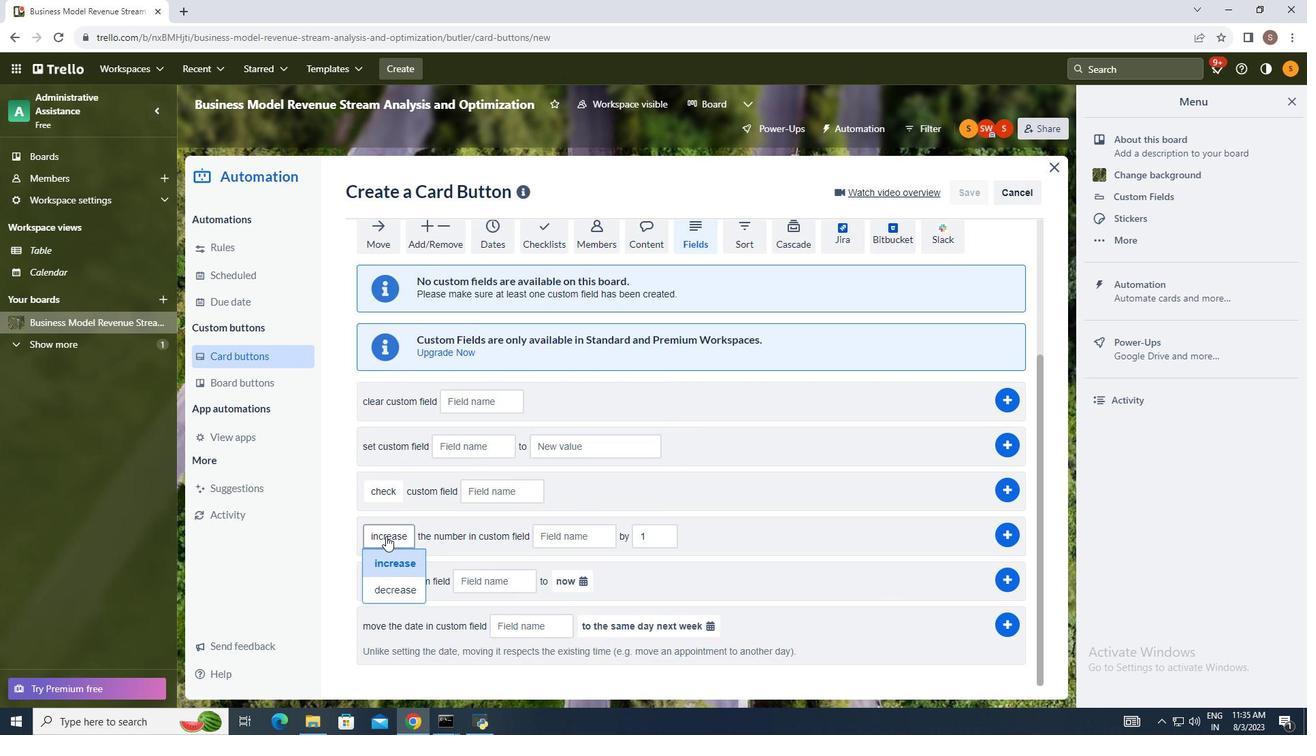 
Action: Mouse moved to (384, 560)
Screenshot: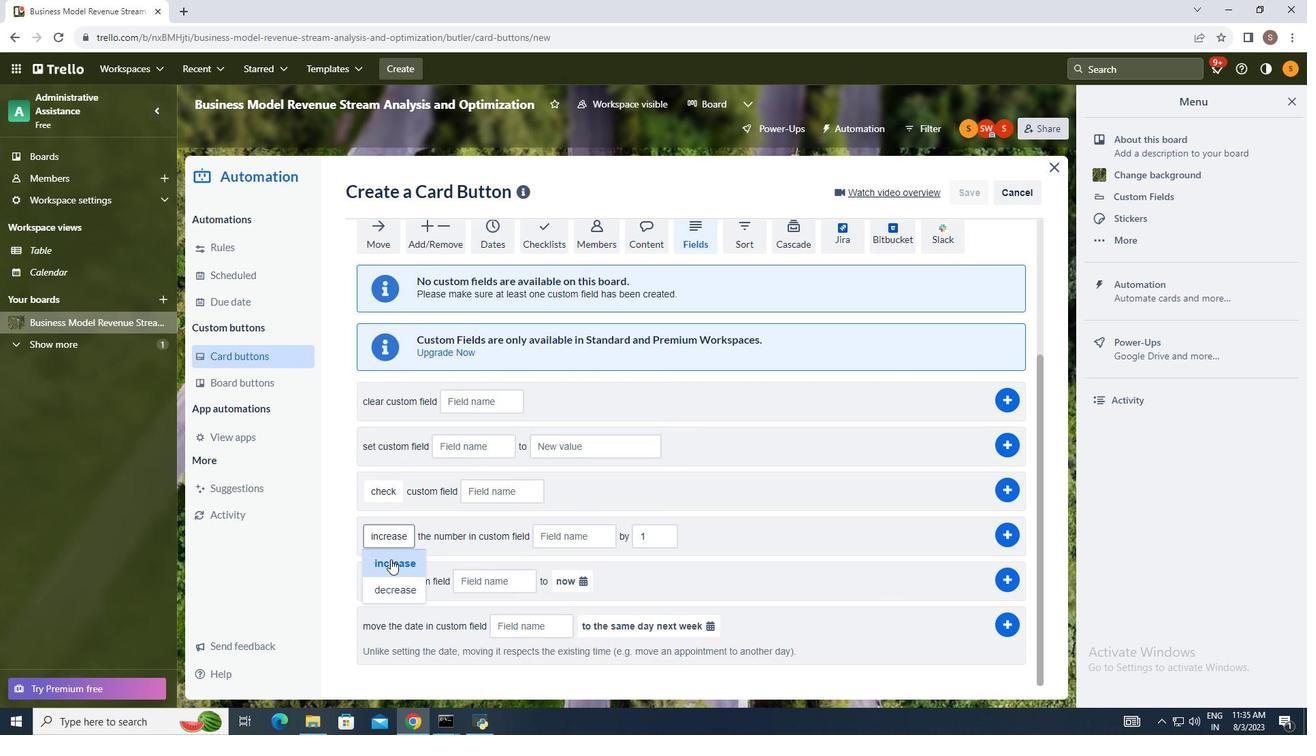 
Action: Mouse pressed left at (384, 560)
Screenshot: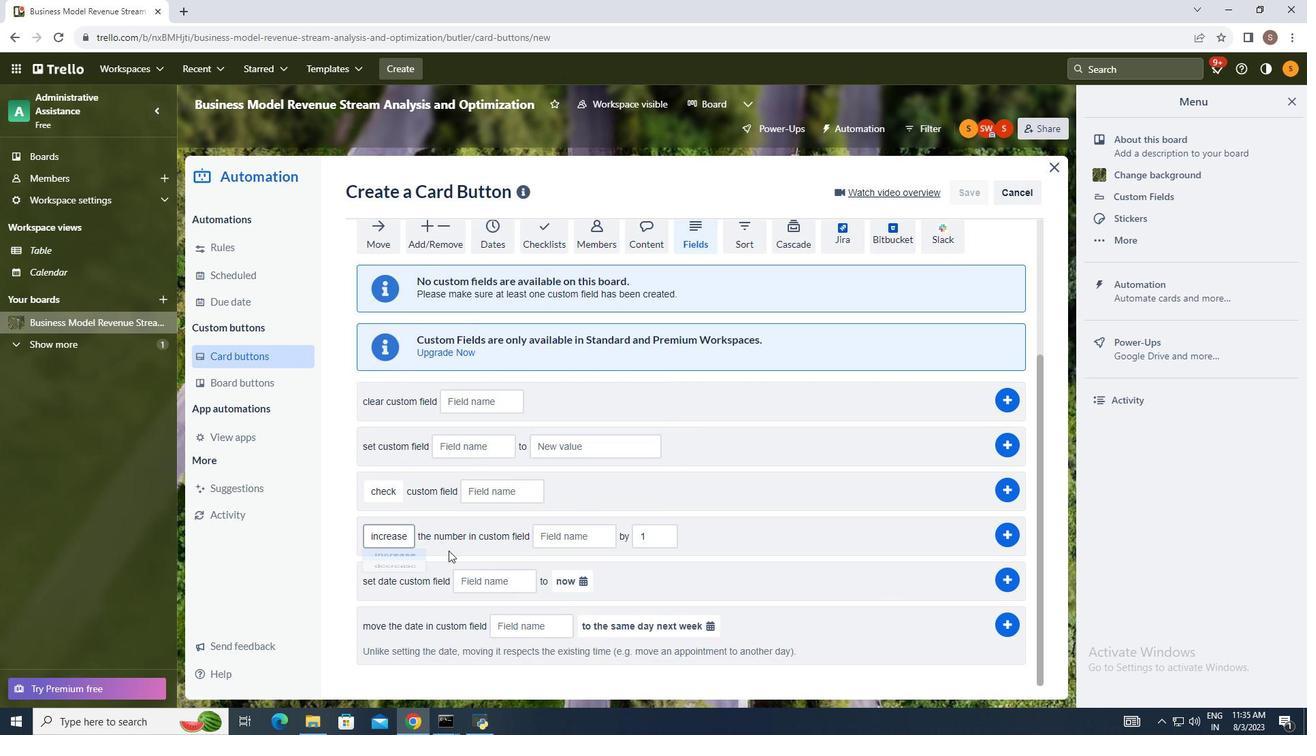
Action: Mouse moved to (570, 534)
Screenshot: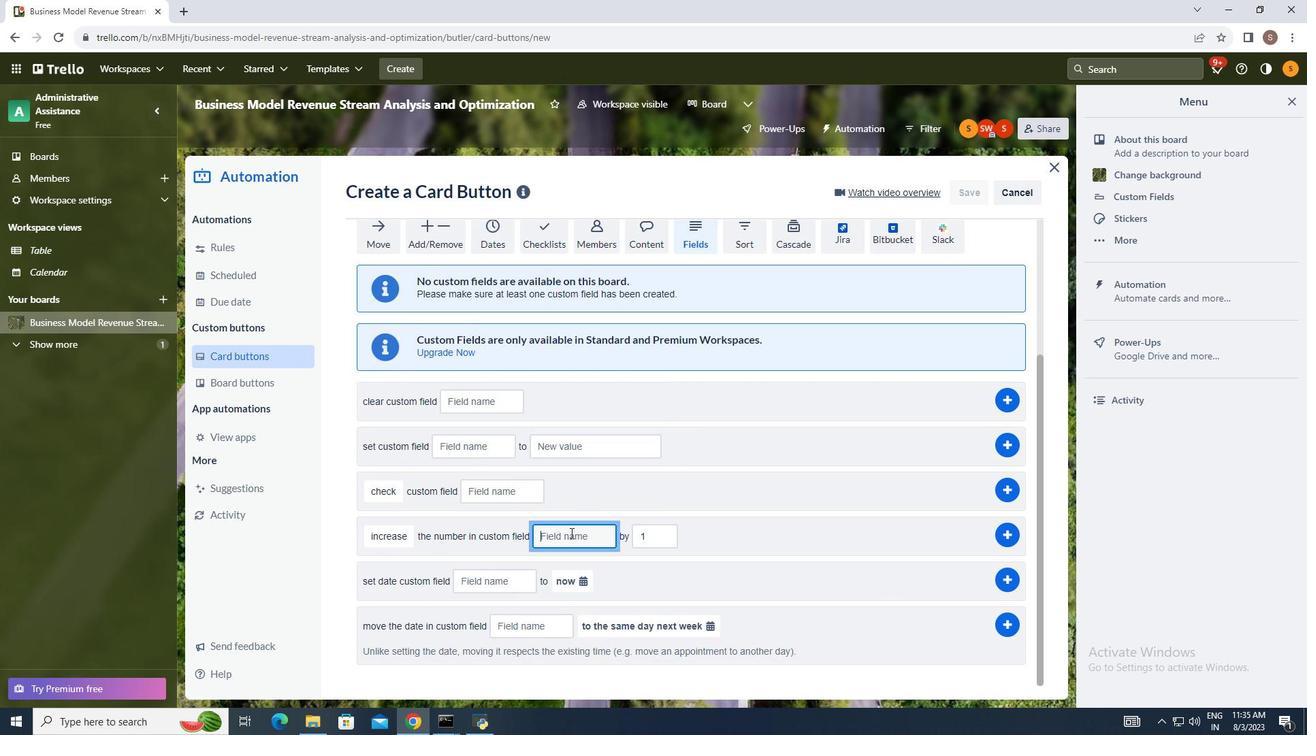 
Action: Mouse pressed left at (570, 534)
Screenshot: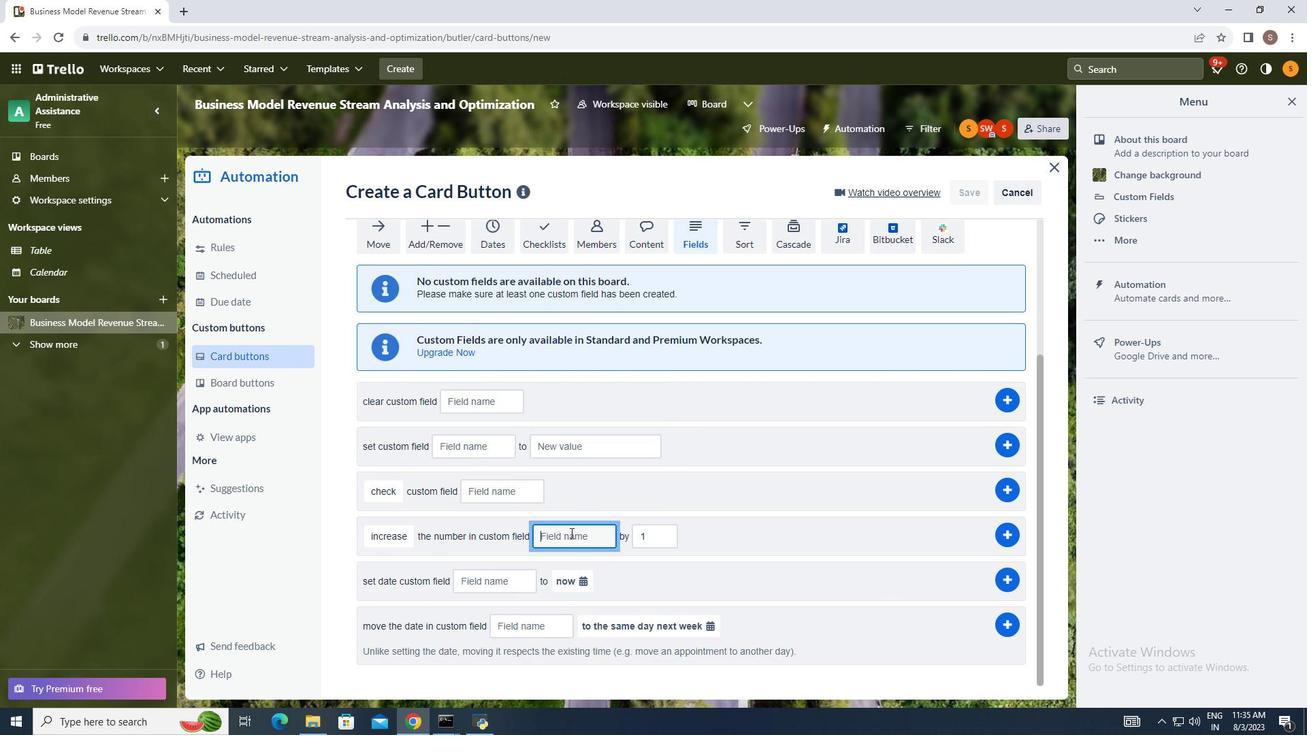 
Action: Mouse moved to (343, 521)
Screenshot: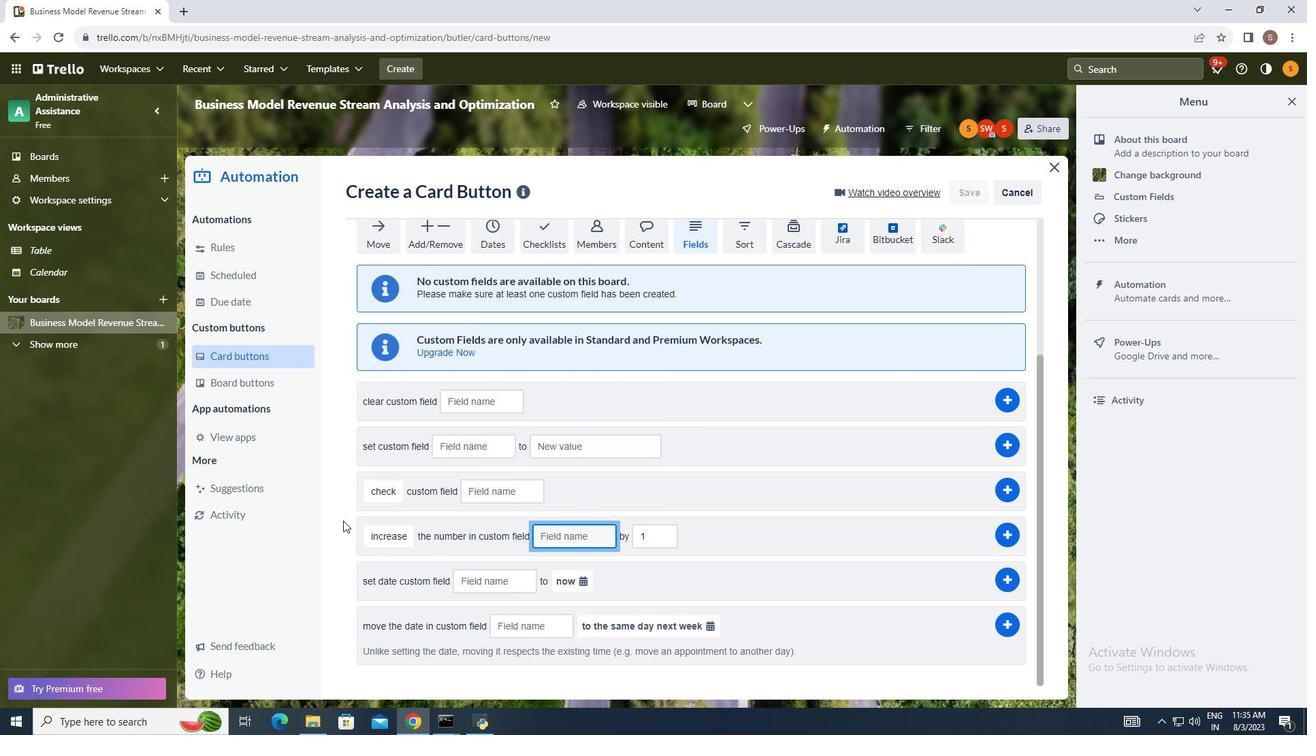 
Action: Key pressed assignee
Screenshot: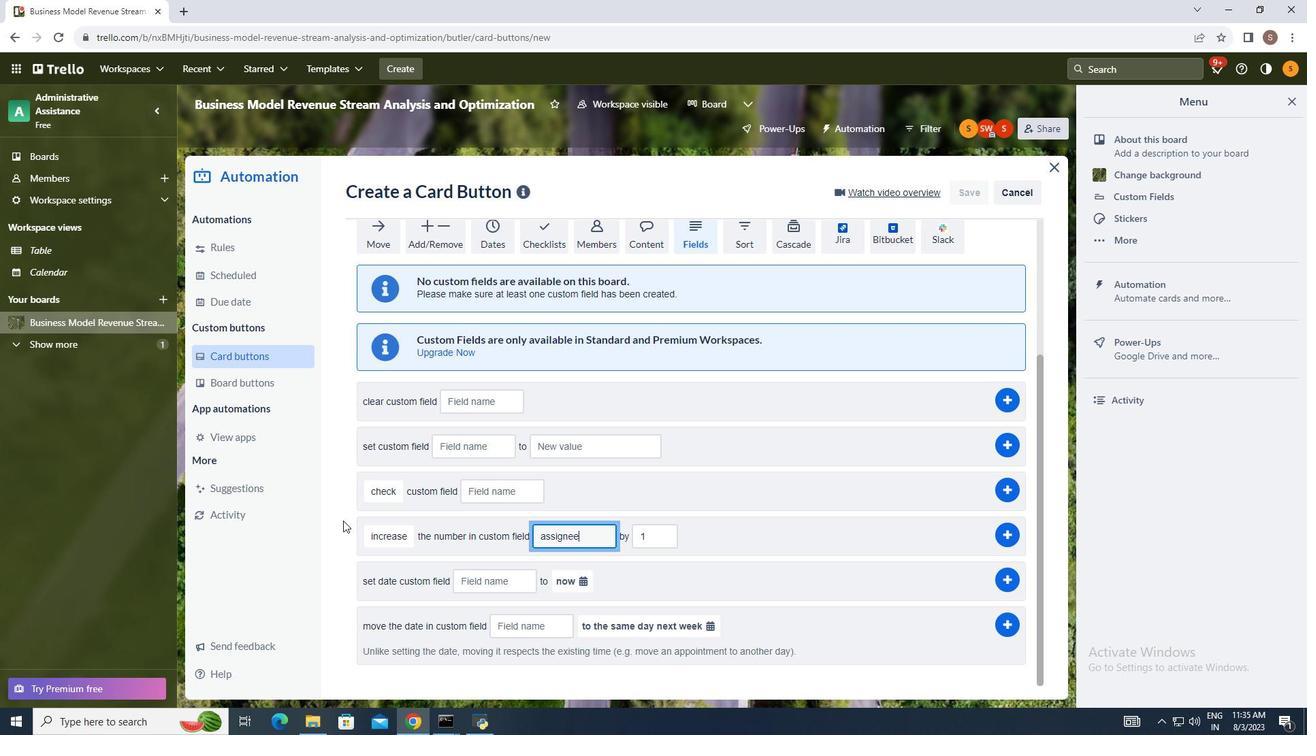 
Action: Mouse moved to (651, 539)
Screenshot: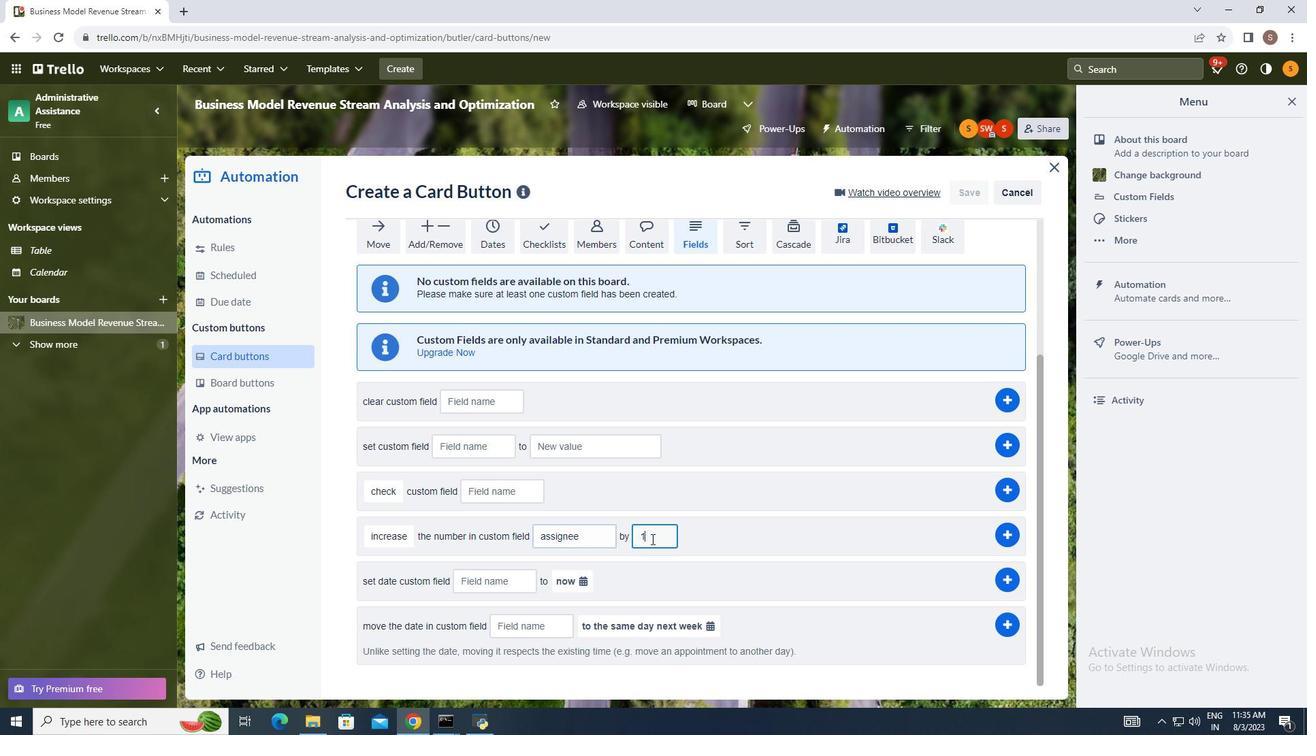 
Action: Mouse pressed left at (651, 539)
Screenshot: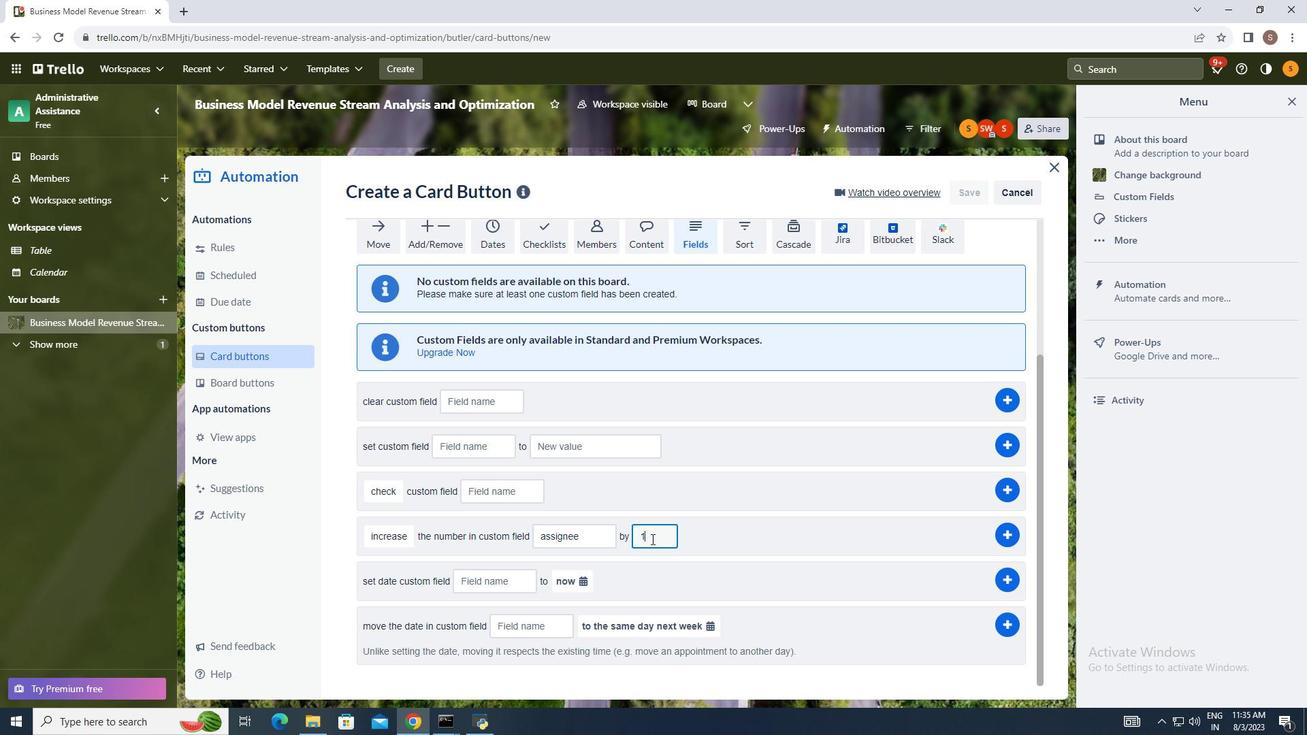 
Action: Mouse moved to (647, 530)
Screenshot: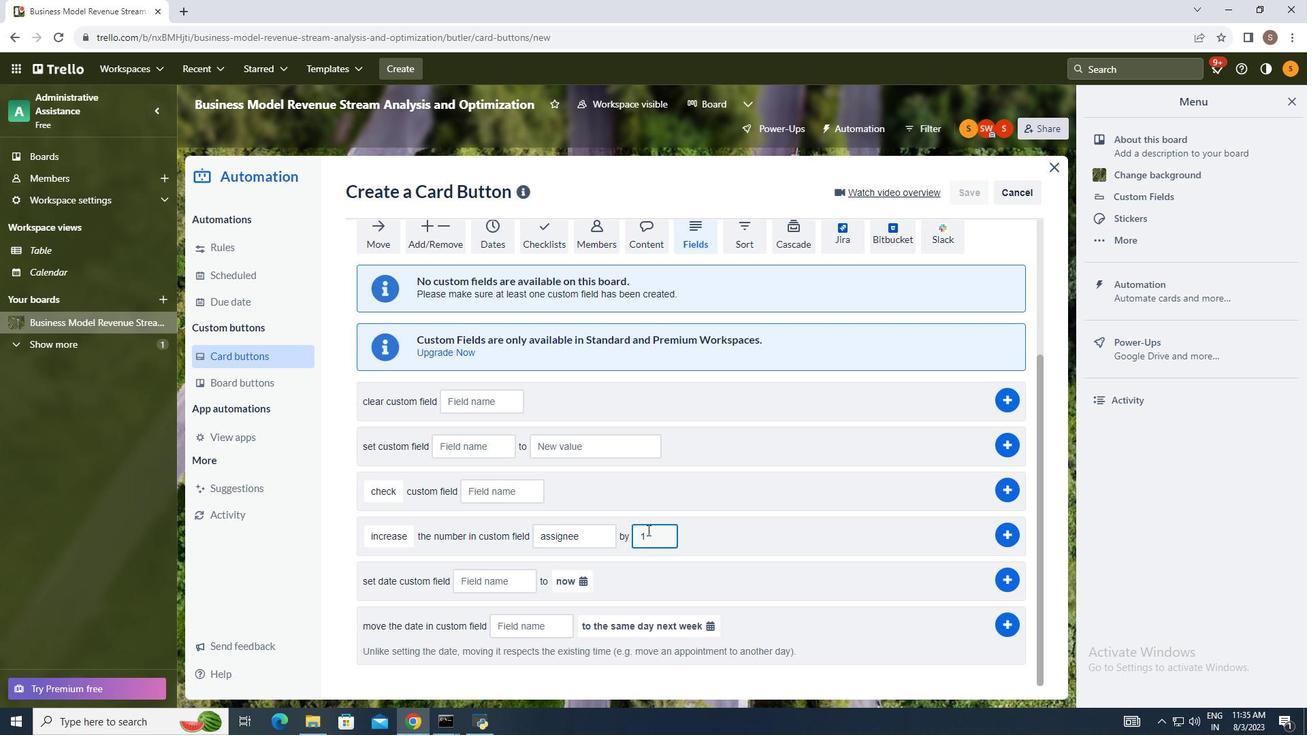 
Action: Key pressed <Key.backspace>2
Screenshot: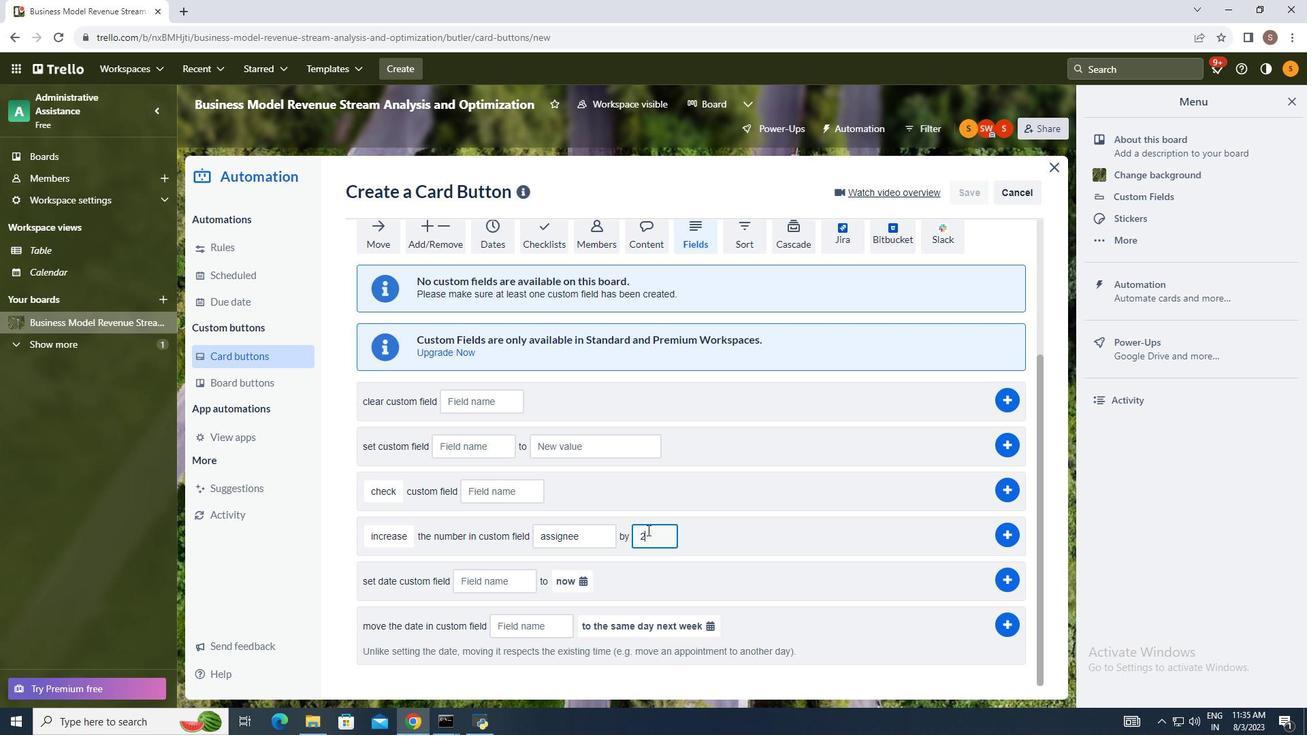 
Action: Mouse moved to (1004, 531)
Screenshot: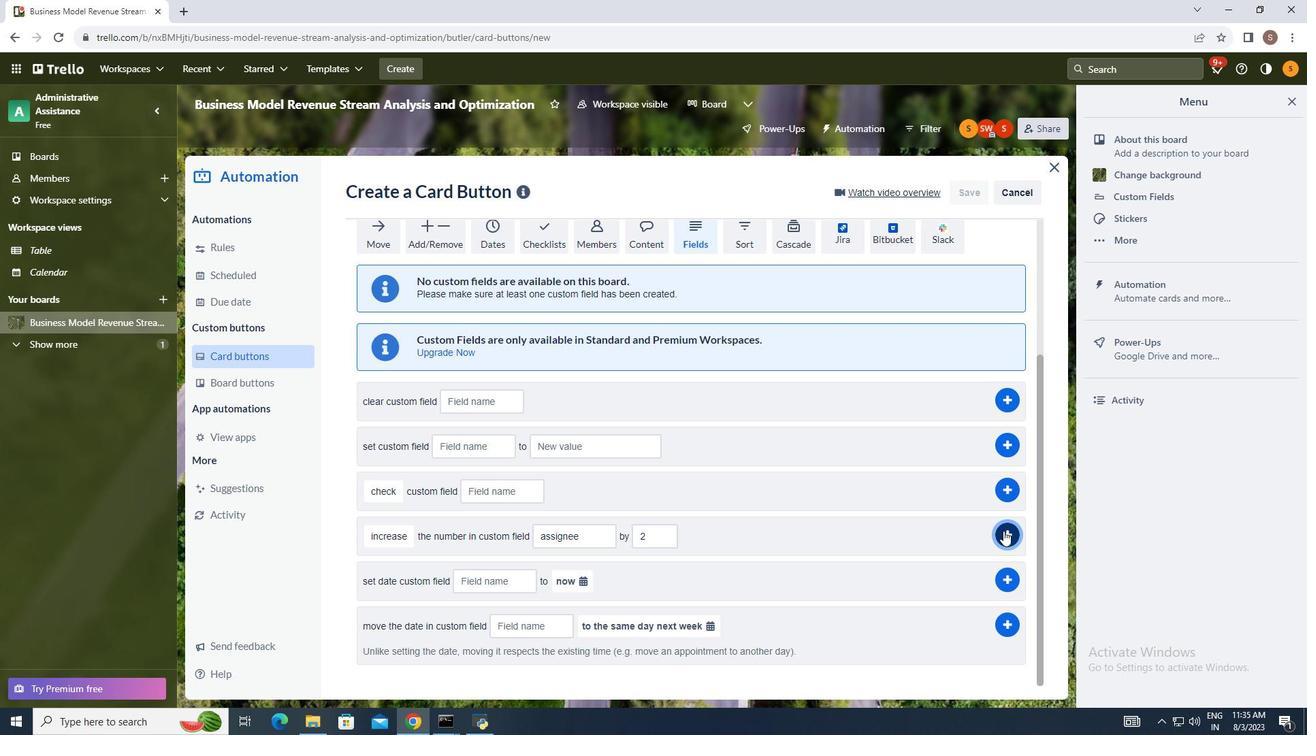
Action: Mouse pressed left at (1004, 531)
Screenshot: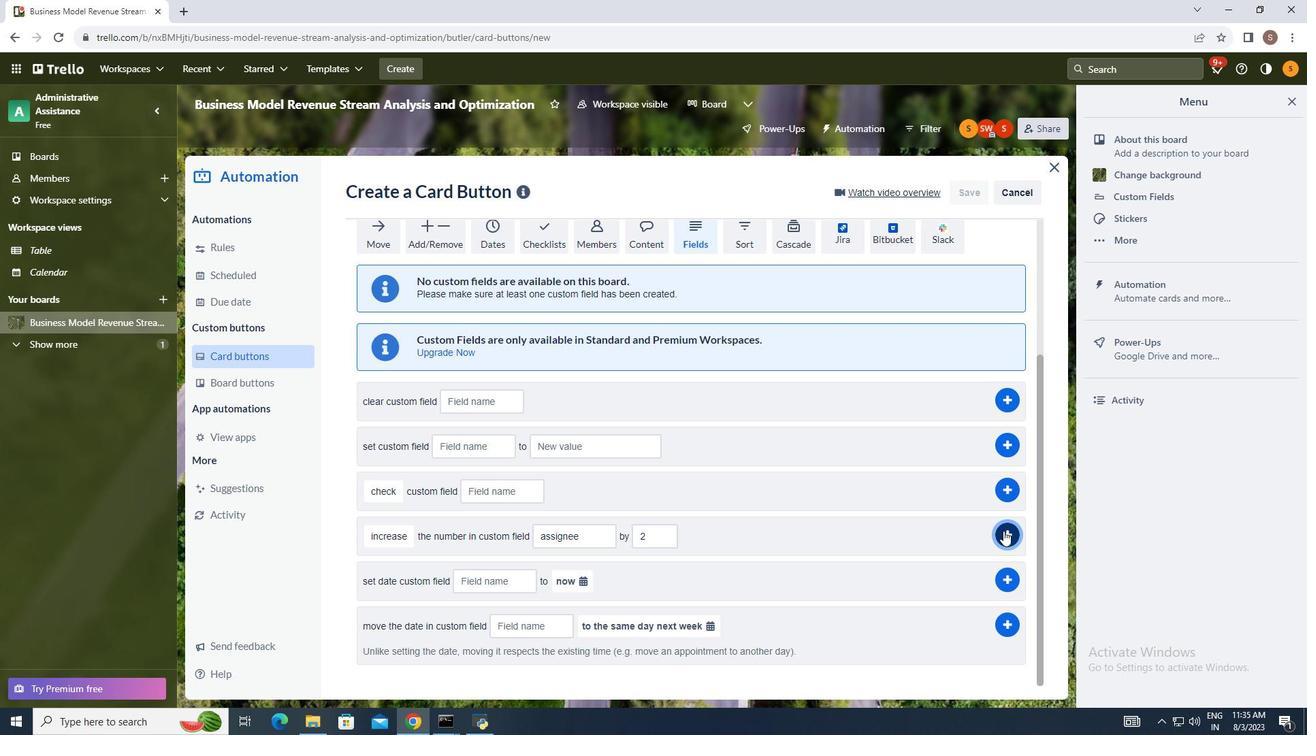 
Action: Mouse moved to (1004, 530)
Screenshot: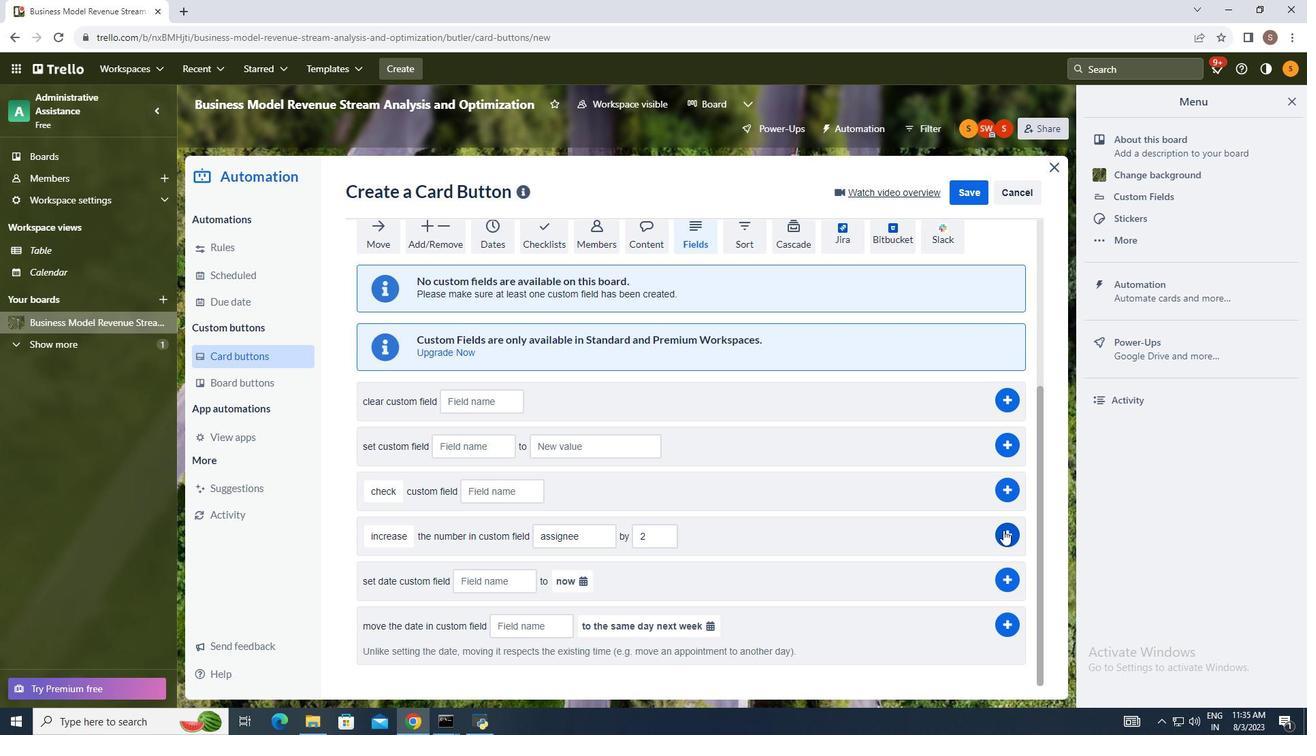 
